 Task: Look for space in Vimodrone, Italy from 7th July, 2023 to 14th July, 2023 for 1 adult in price range Rs.6000 to Rs.14000. Place can be shared room with 1  bedroom having 1 bed and 1 bathroom. Property type can be house, flat, guest house, hotel. Booking option can be shelf check-in. Required host language is English.
Action: Mouse moved to (466, 73)
Screenshot: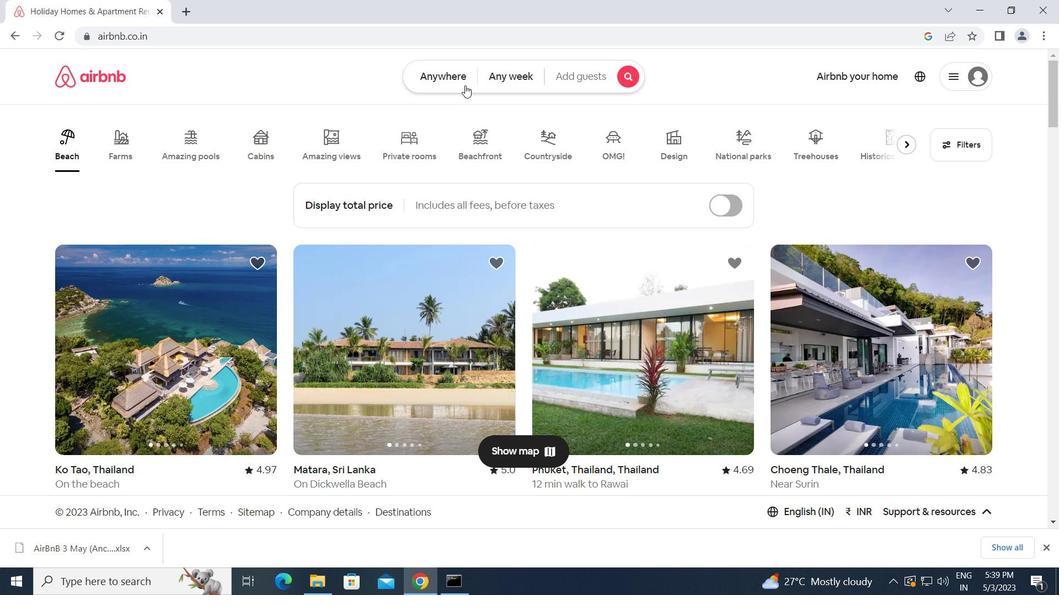 
Action: Mouse pressed left at (466, 73)
Screenshot: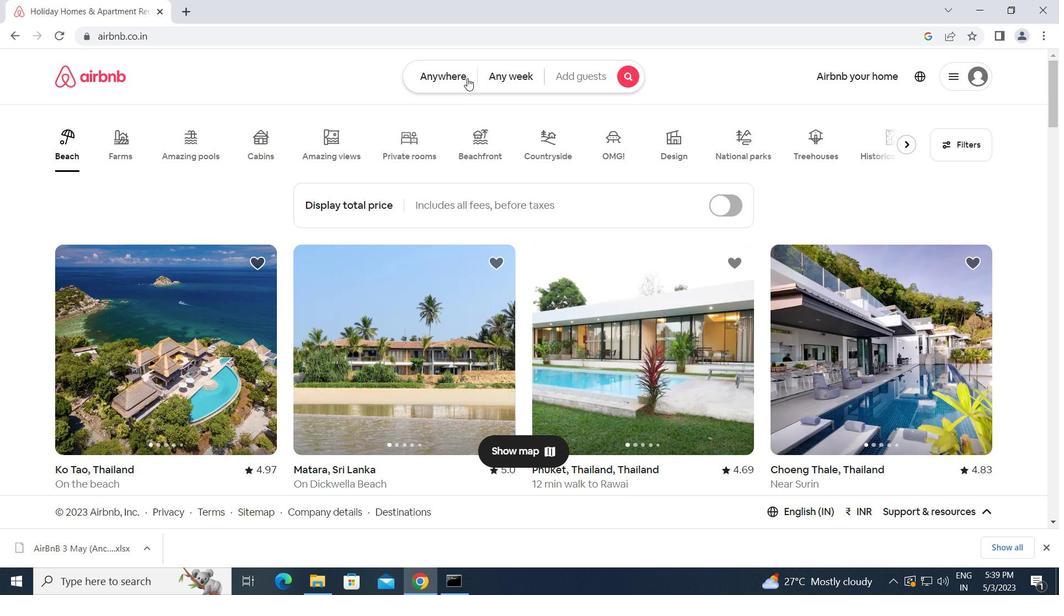 
Action: Mouse moved to (431, 130)
Screenshot: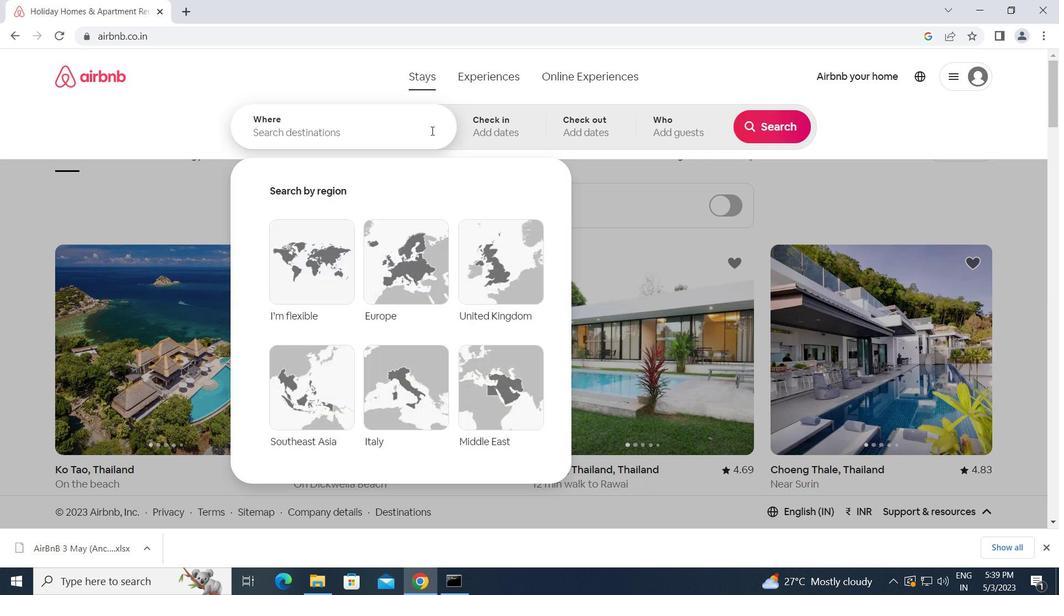 
Action: Mouse pressed left at (431, 130)
Screenshot: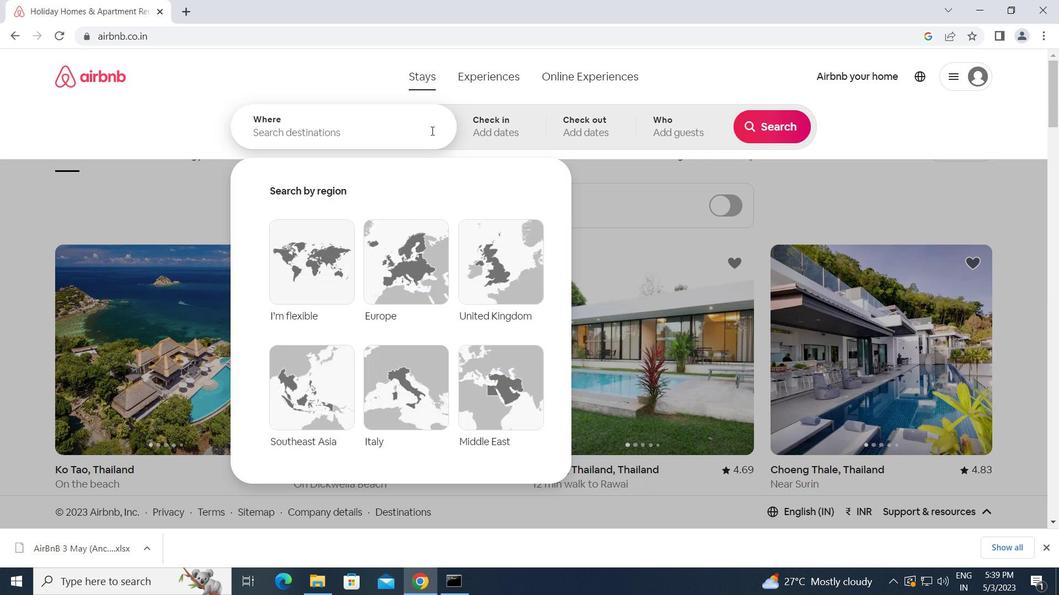 
Action: Key pressed v<Key.caps_lock>imodrone,<Key.space><Key.caps_lock>i<Key.caps_lock>taly<Key.enter>
Screenshot: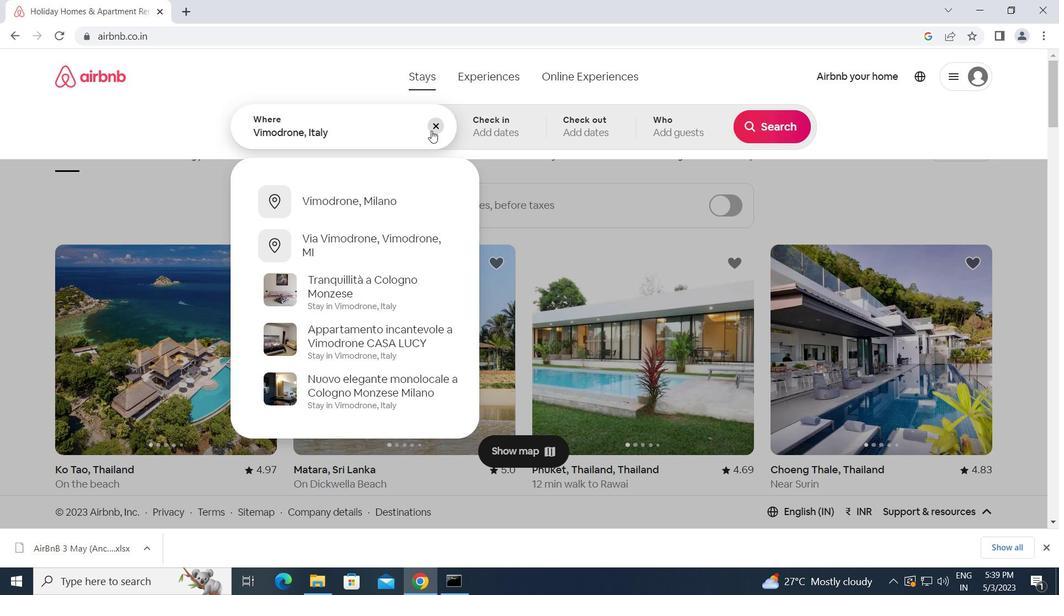 
Action: Mouse moved to (772, 240)
Screenshot: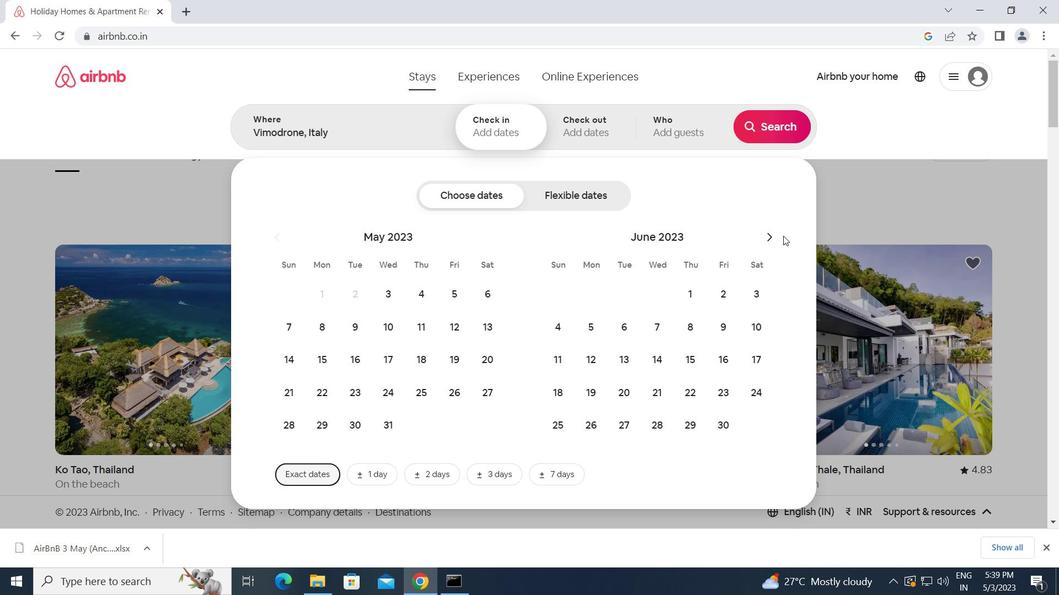 
Action: Mouse pressed left at (772, 240)
Screenshot: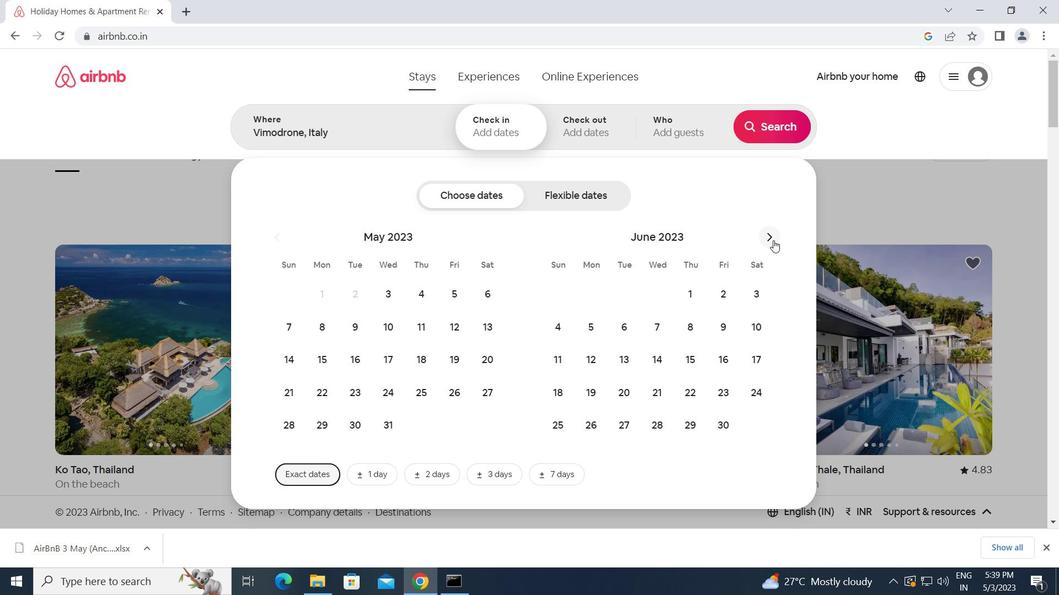 
Action: Mouse moved to (721, 324)
Screenshot: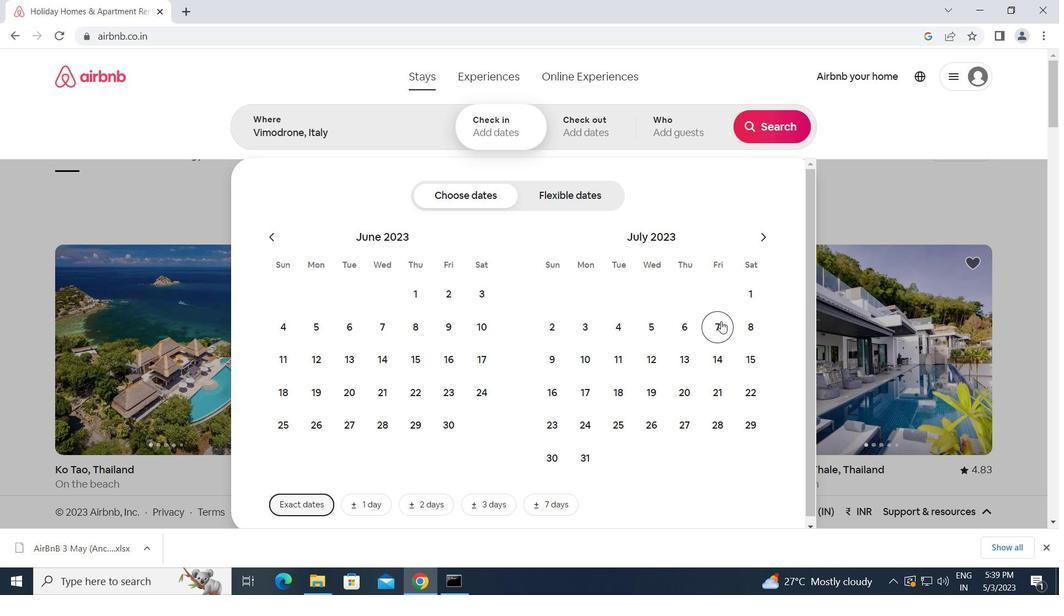 
Action: Mouse pressed left at (721, 324)
Screenshot: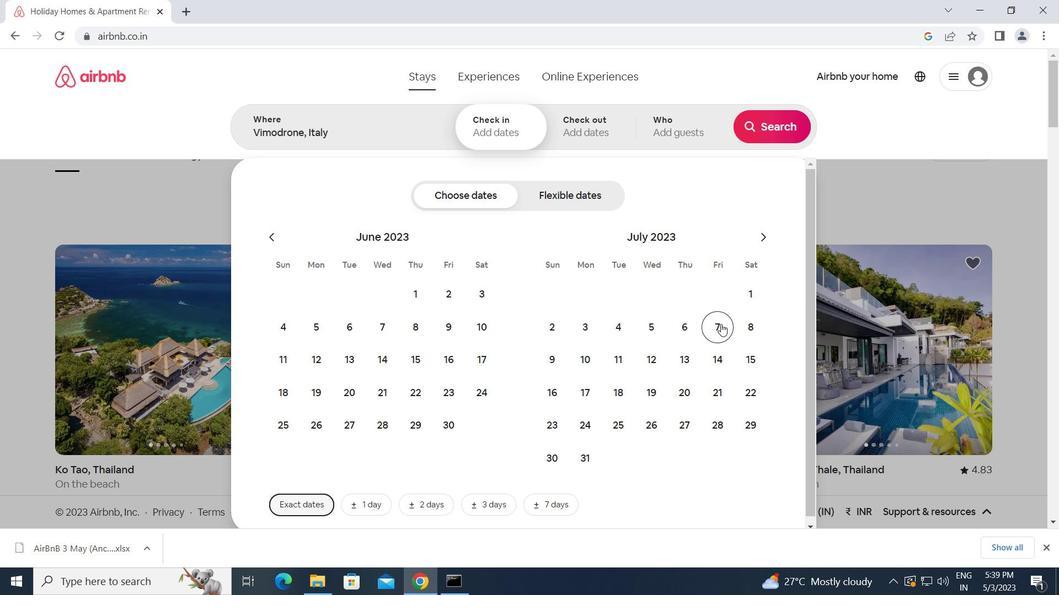 
Action: Mouse moved to (714, 364)
Screenshot: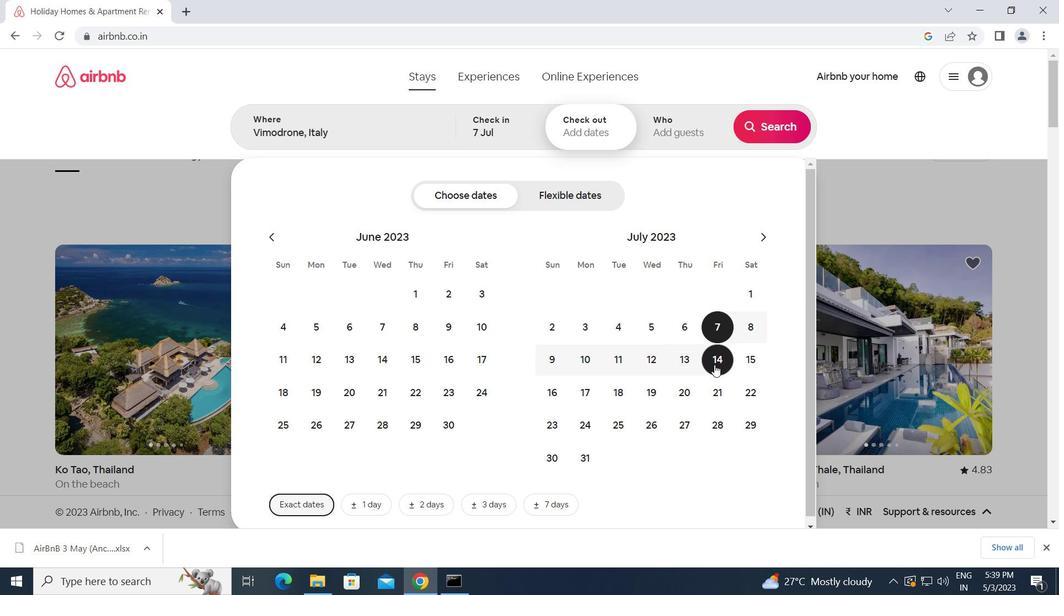 
Action: Mouse pressed left at (714, 364)
Screenshot: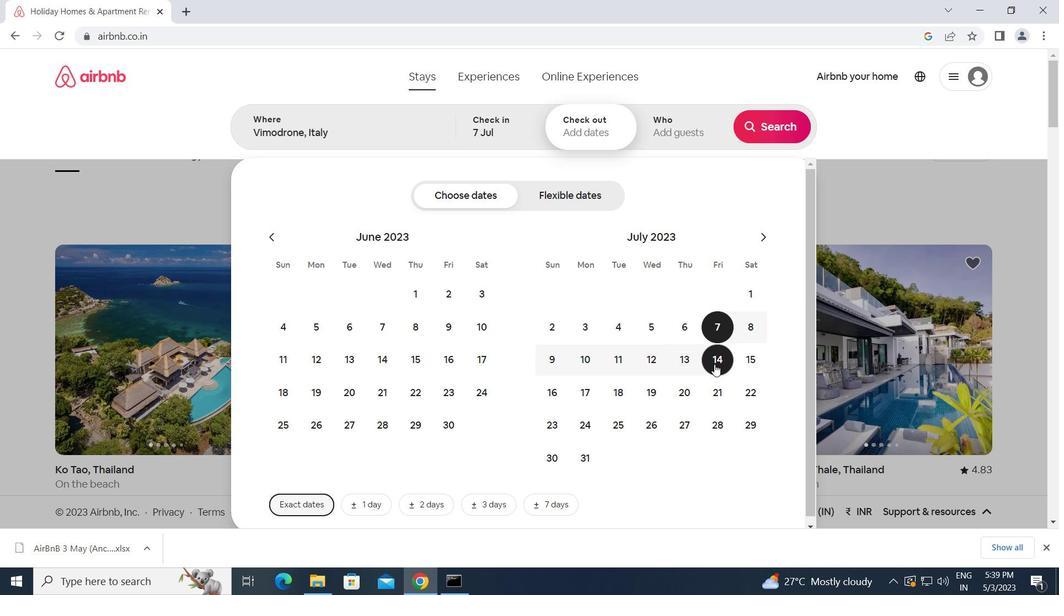 
Action: Mouse moved to (684, 134)
Screenshot: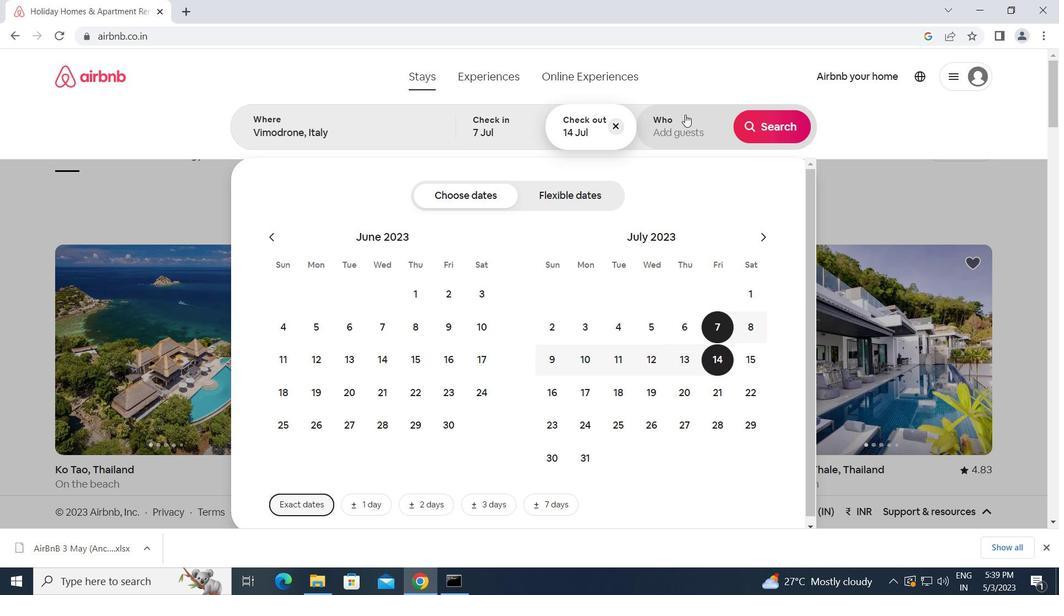 
Action: Mouse pressed left at (684, 134)
Screenshot: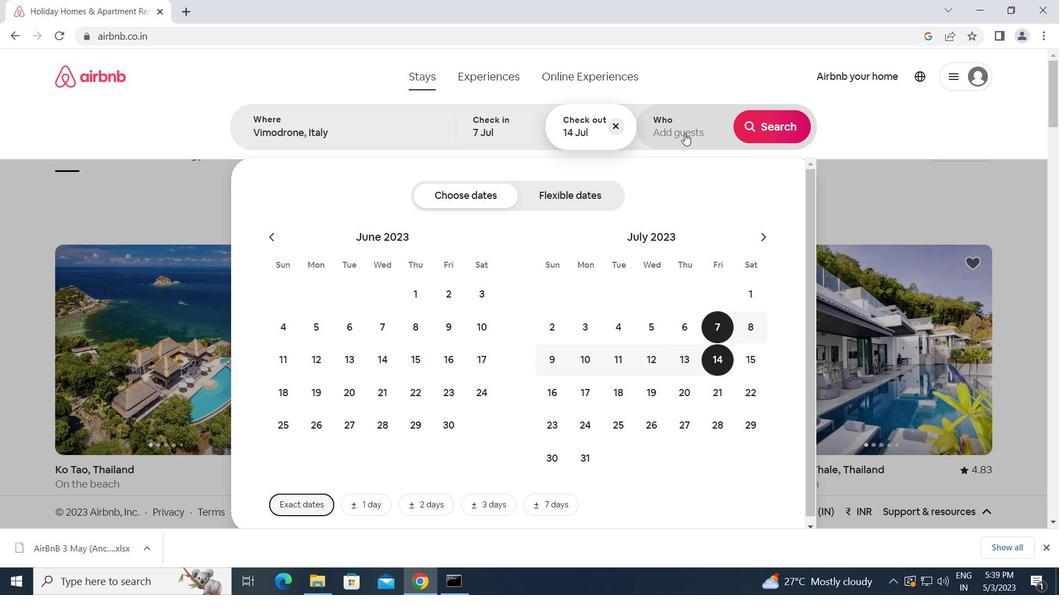 
Action: Mouse moved to (775, 204)
Screenshot: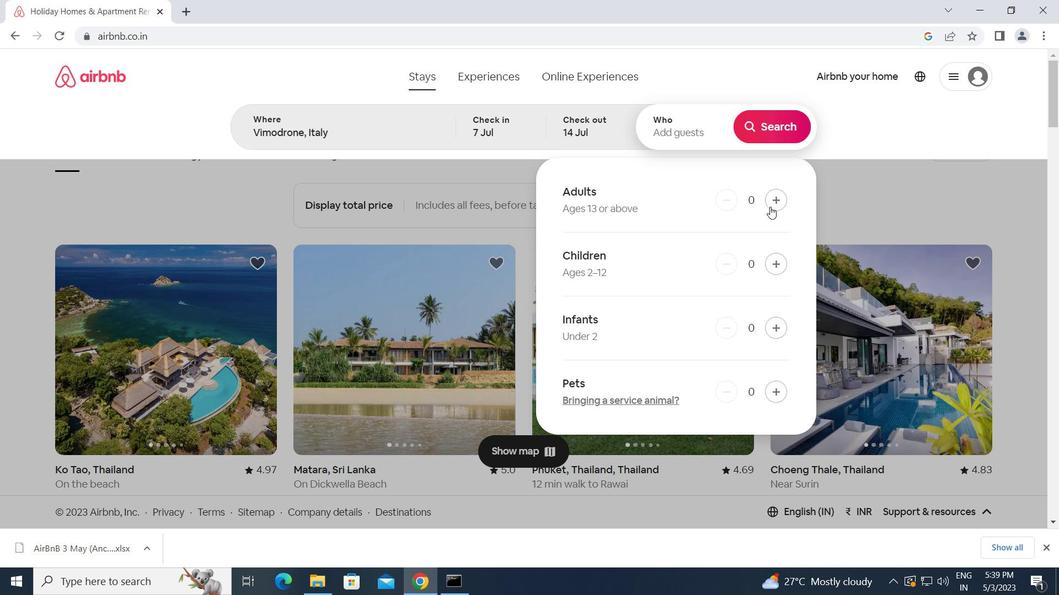 
Action: Mouse pressed left at (775, 204)
Screenshot: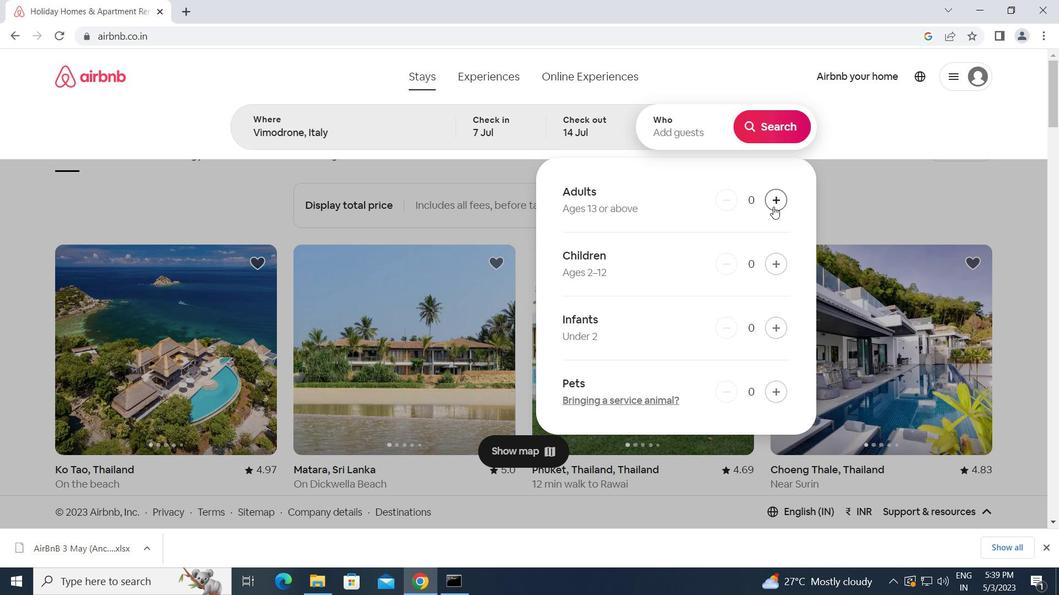 
Action: Mouse moved to (765, 128)
Screenshot: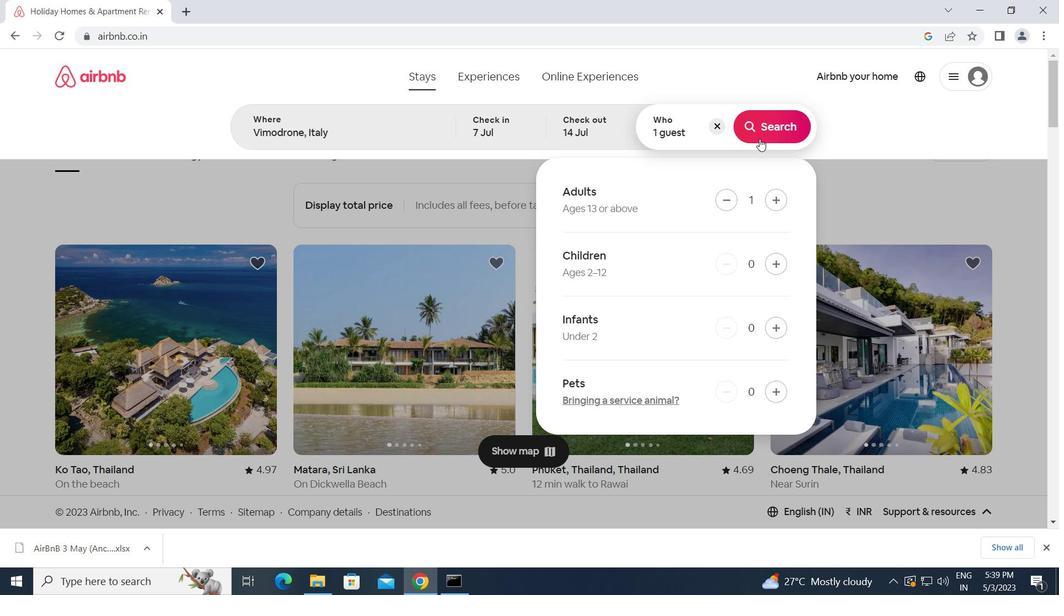 
Action: Mouse pressed left at (765, 128)
Screenshot: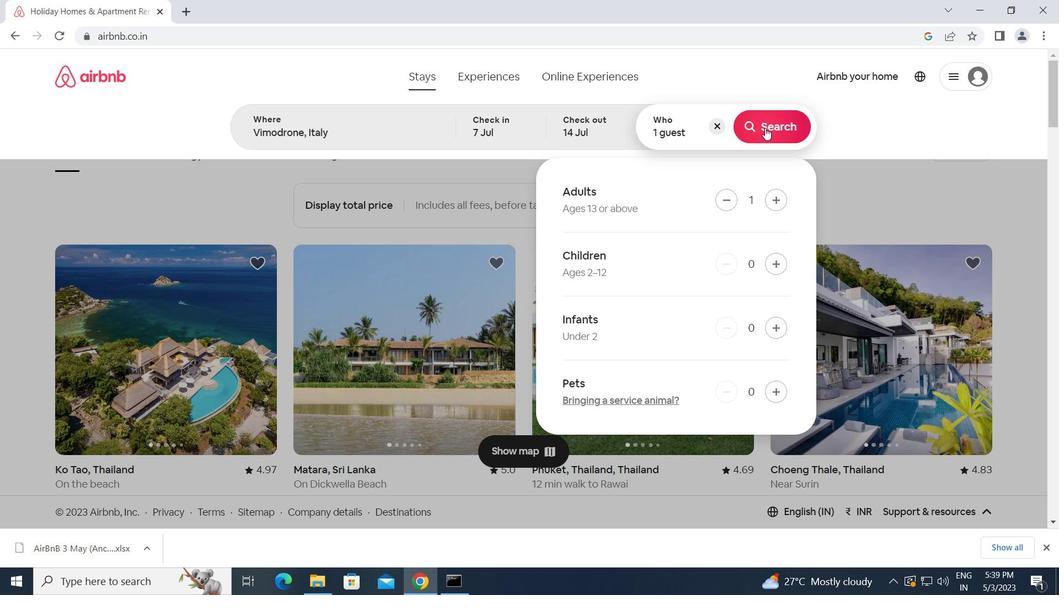 
Action: Mouse moved to (994, 132)
Screenshot: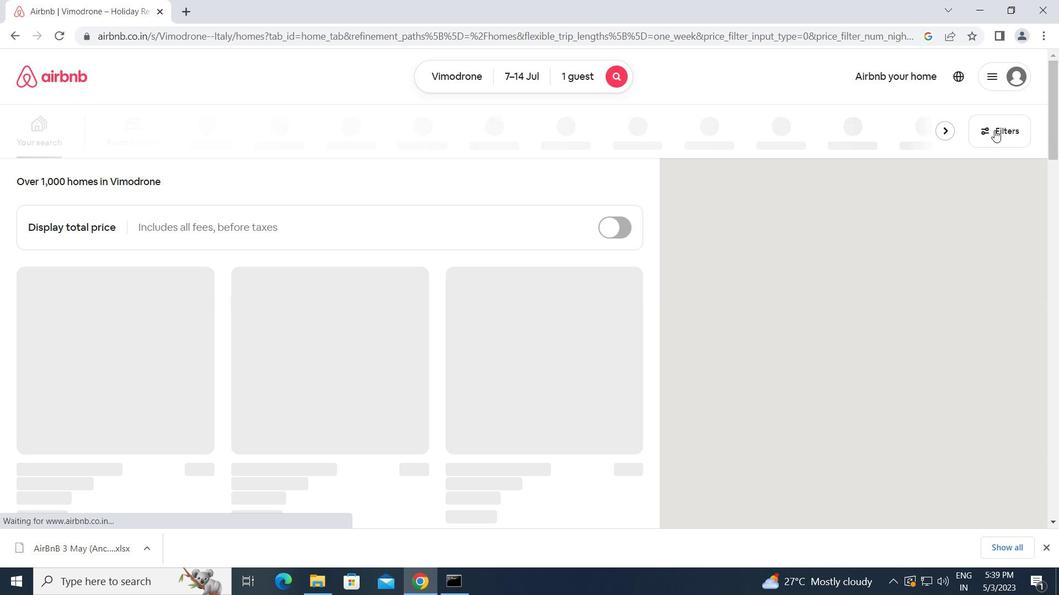 
Action: Mouse pressed left at (994, 132)
Screenshot: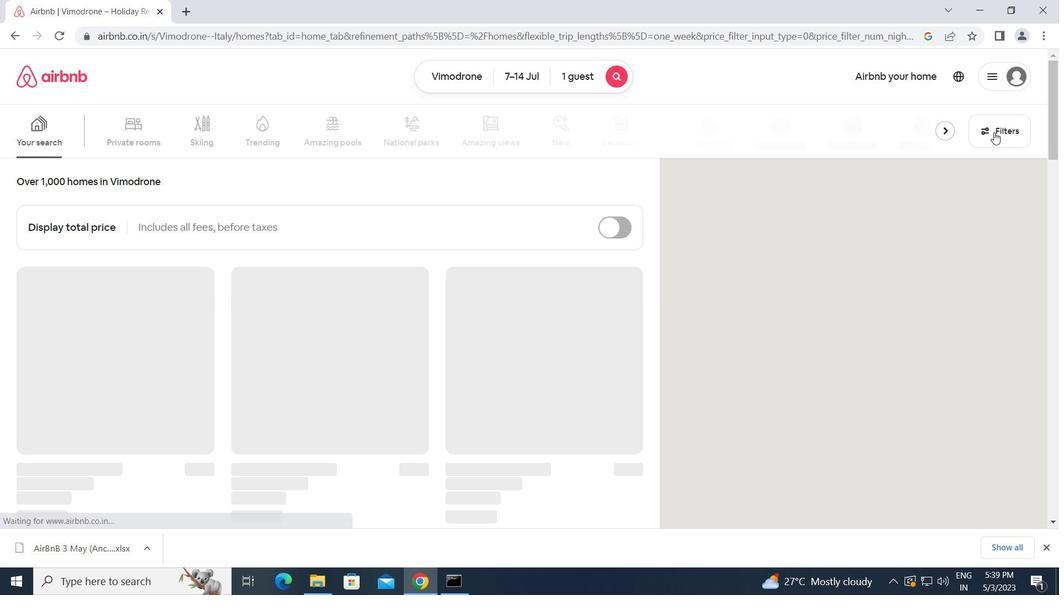 
Action: Mouse moved to (344, 308)
Screenshot: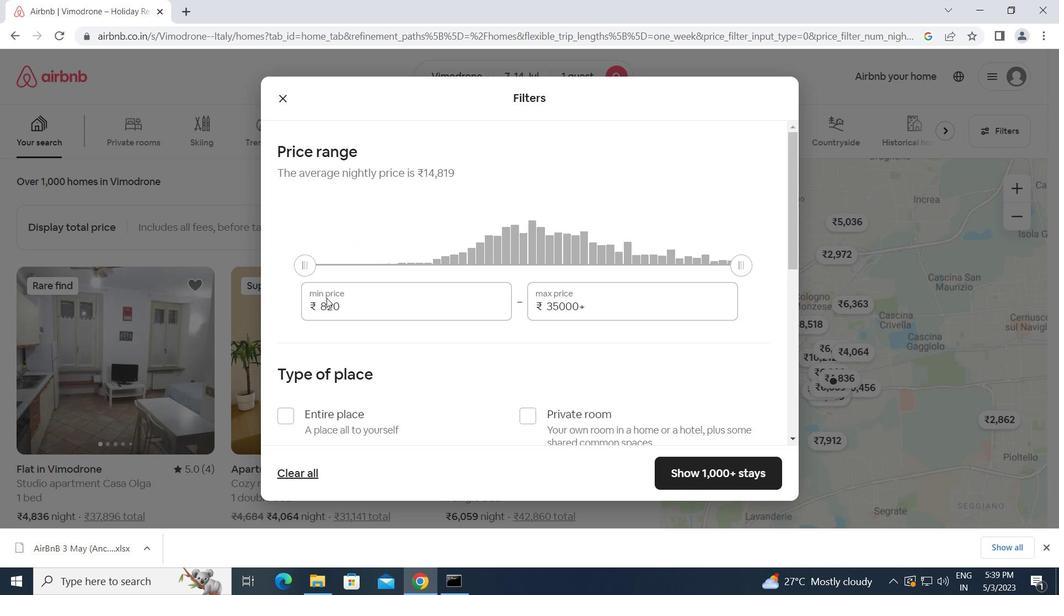 
Action: Mouse pressed left at (344, 308)
Screenshot: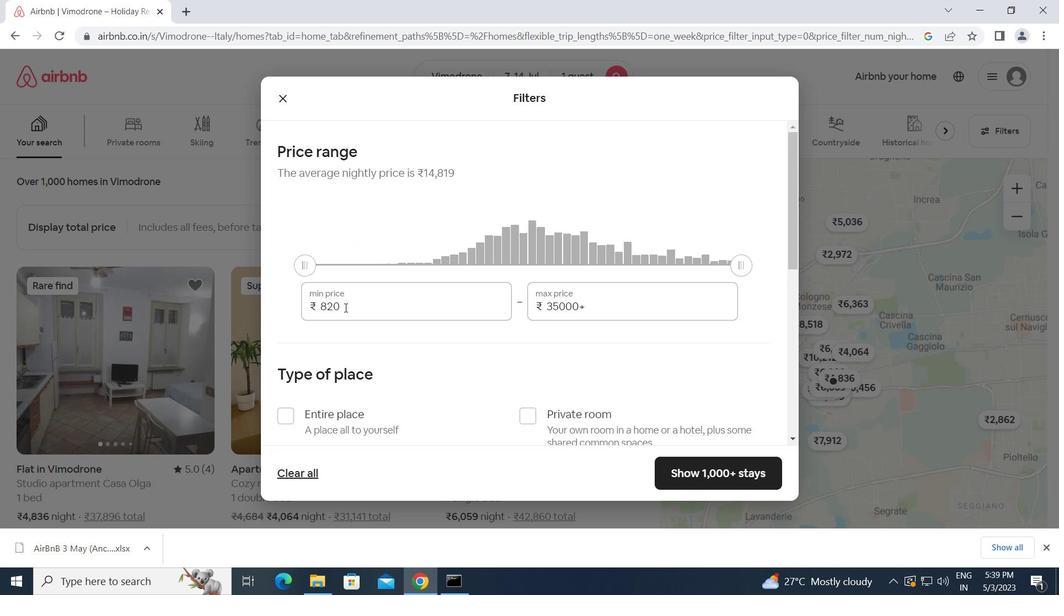 
Action: Mouse moved to (289, 308)
Screenshot: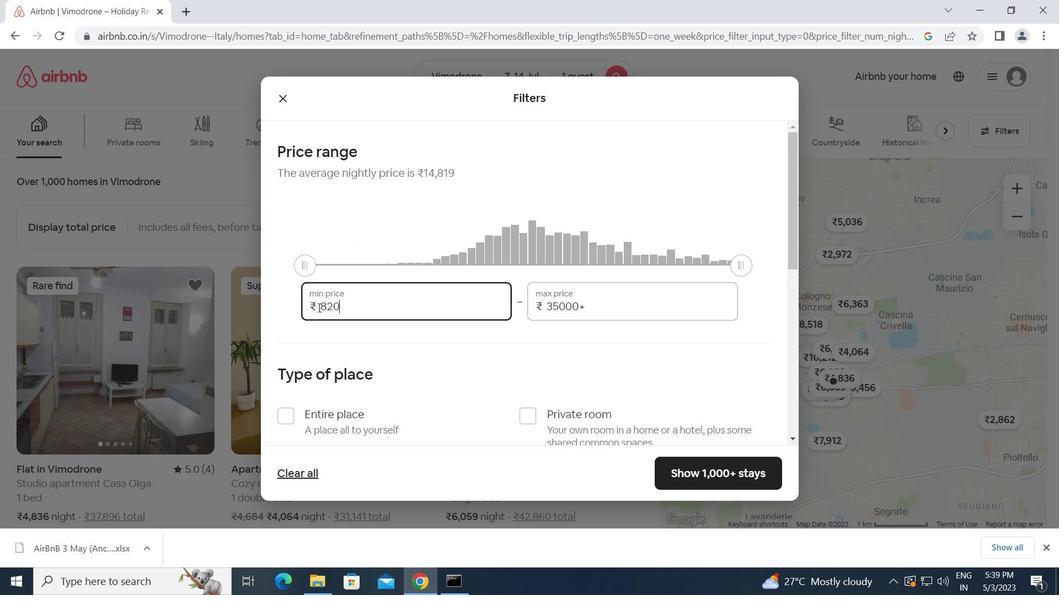 
Action: Key pressed 6000<Key.tab>14<Key.backspace><Key.backspace><Key.backspace><Key.backspace><Key.backspace><Key.backspace><Key.backspace><Key.backspace><Key.backspace><Key.backspace><Key.backspace><Key.backspace><Key.backspace><Key.backspace><Key.backspace><Key.backspace>14000
Screenshot: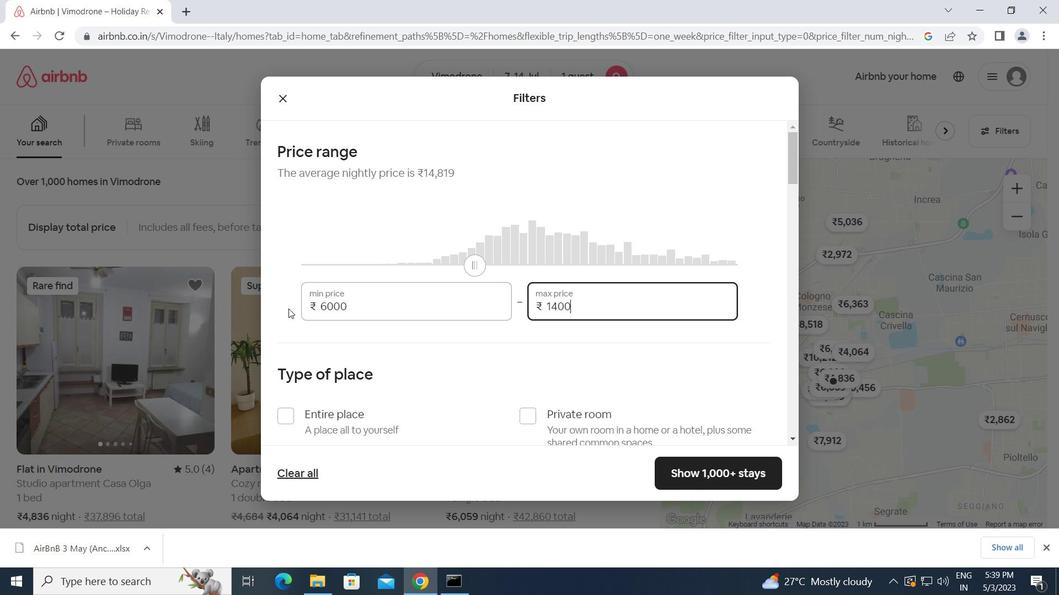
Action: Mouse moved to (382, 476)
Screenshot: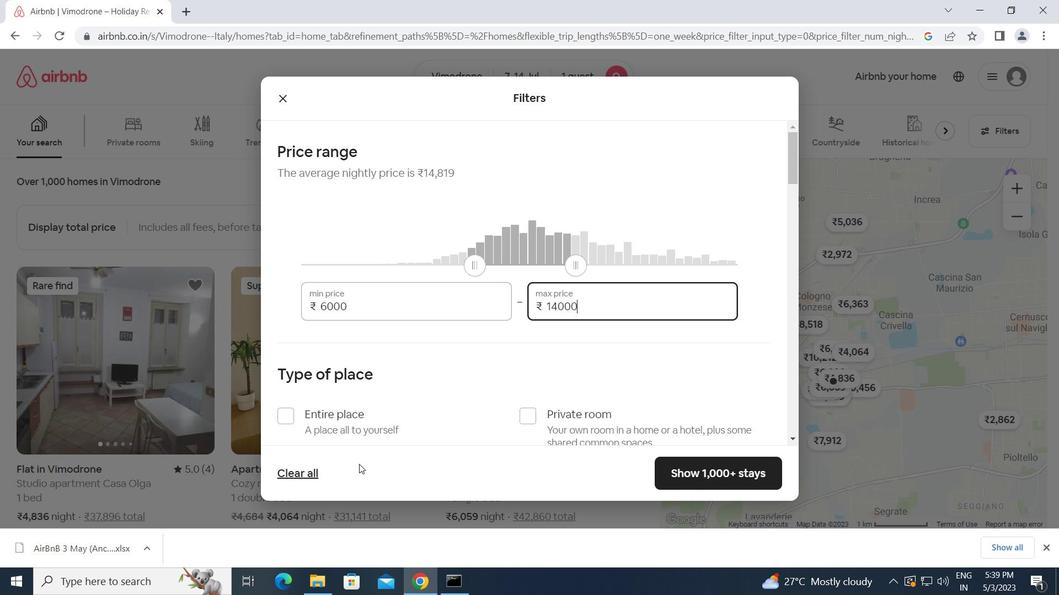 
Action: Mouse scrolled (382, 475) with delta (0, 0)
Screenshot: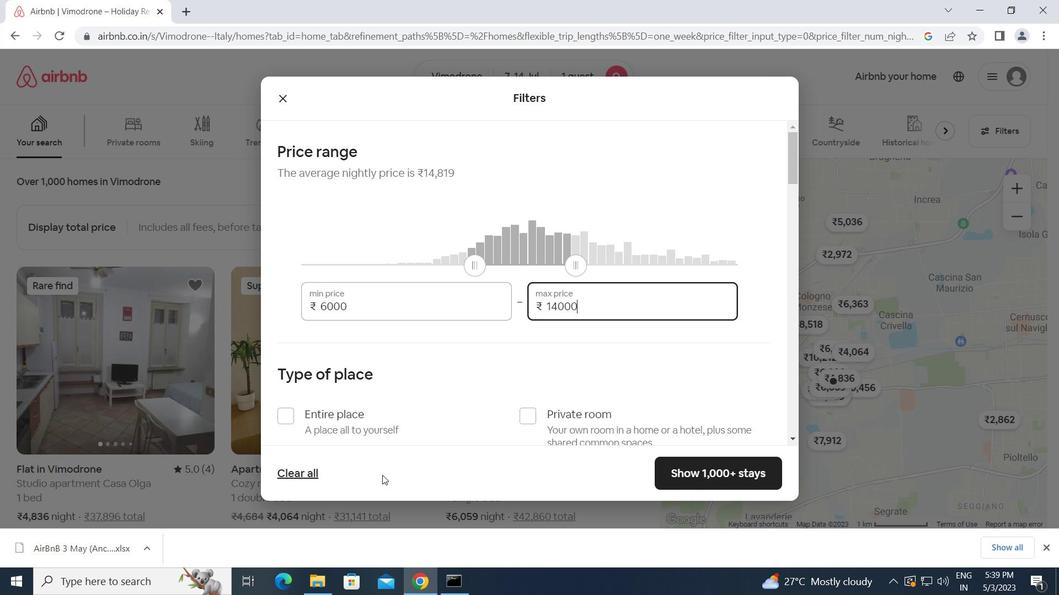 
Action: Mouse moved to (397, 390)
Screenshot: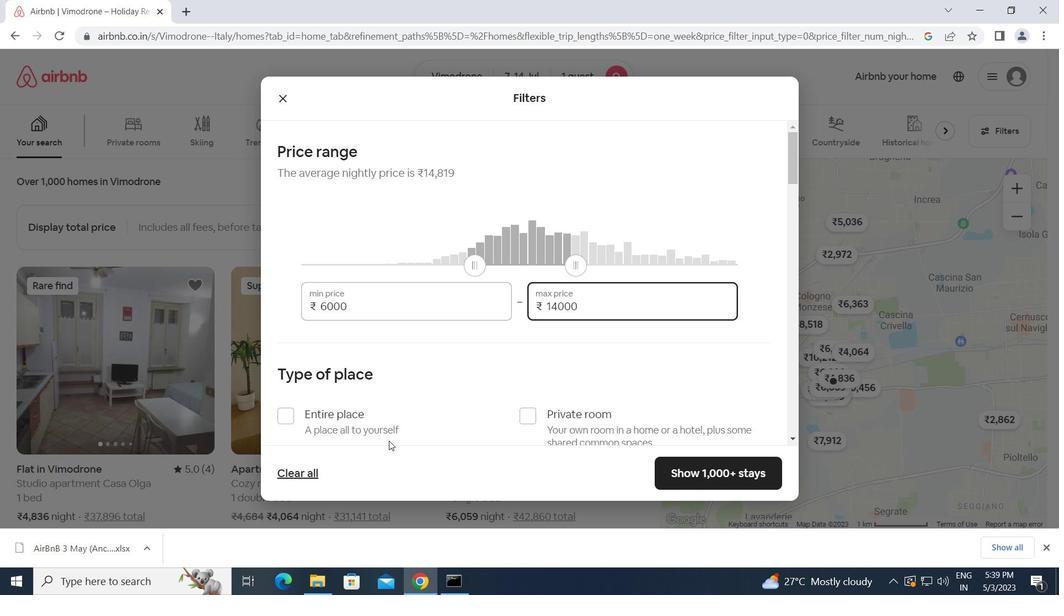 
Action: Mouse scrolled (397, 390) with delta (0, 0)
Screenshot: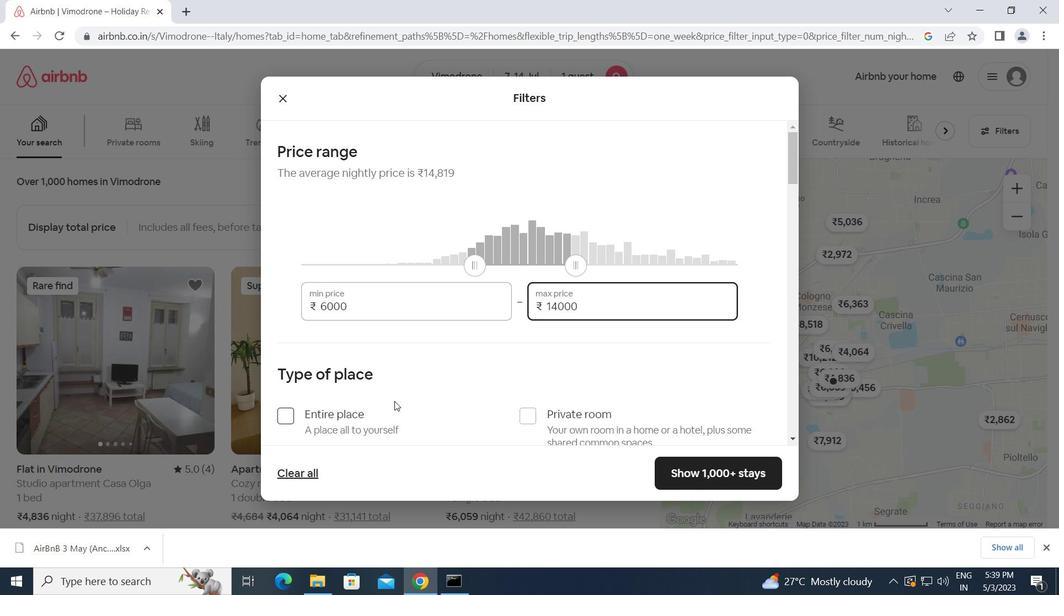 
Action: Mouse scrolled (397, 390) with delta (0, 0)
Screenshot: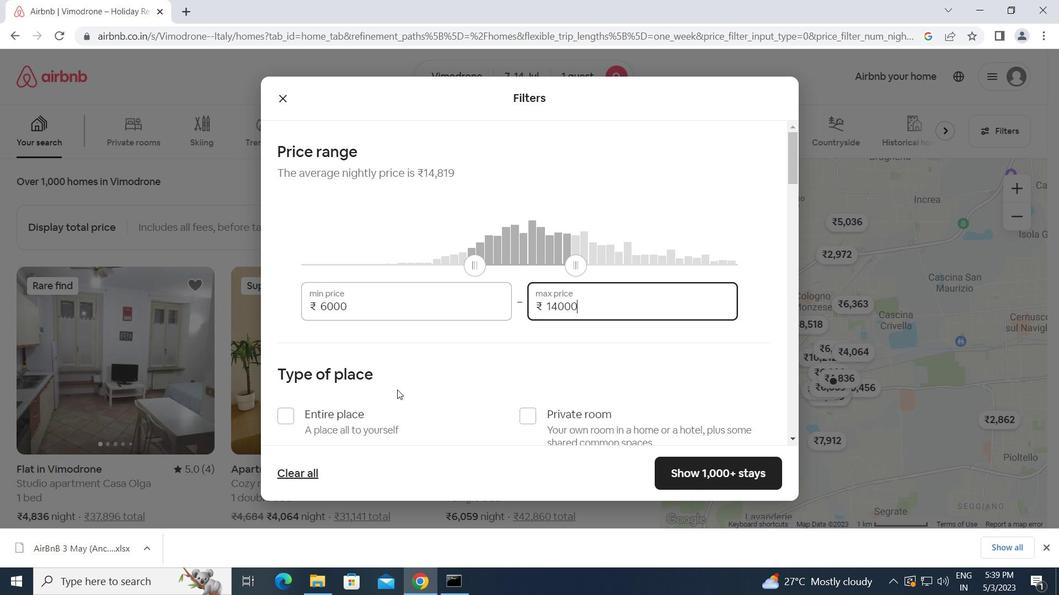
Action: Mouse moved to (288, 336)
Screenshot: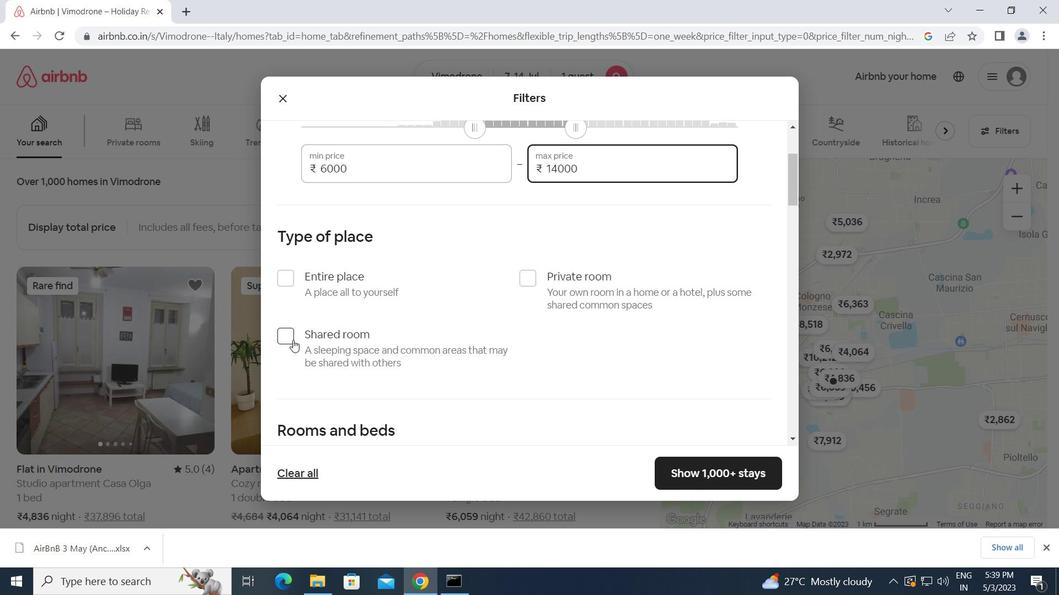 
Action: Mouse pressed left at (288, 336)
Screenshot: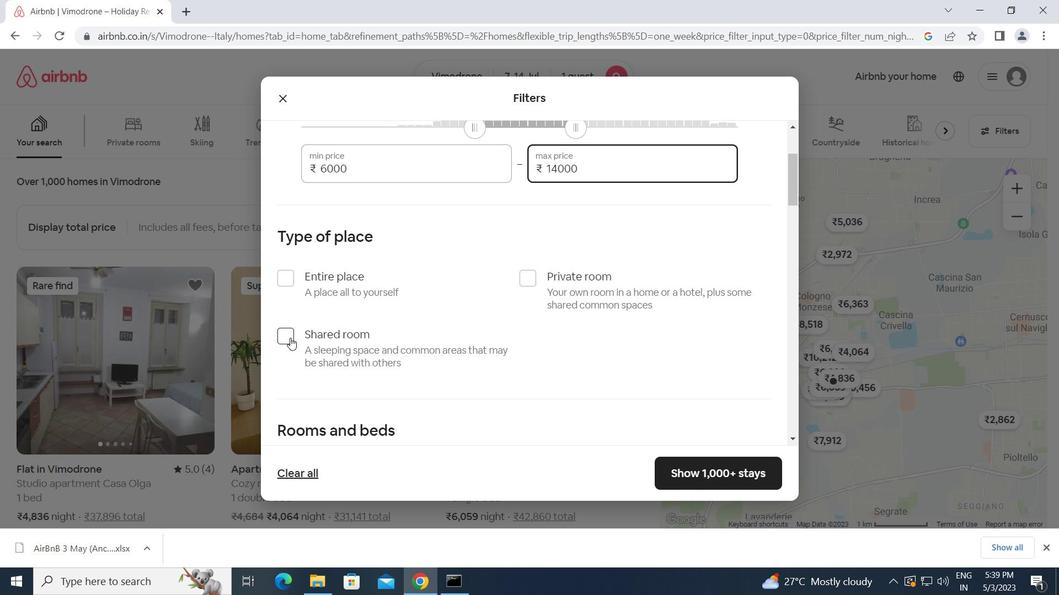 
Action: Mouse moved to (400, 361)
Screenshot: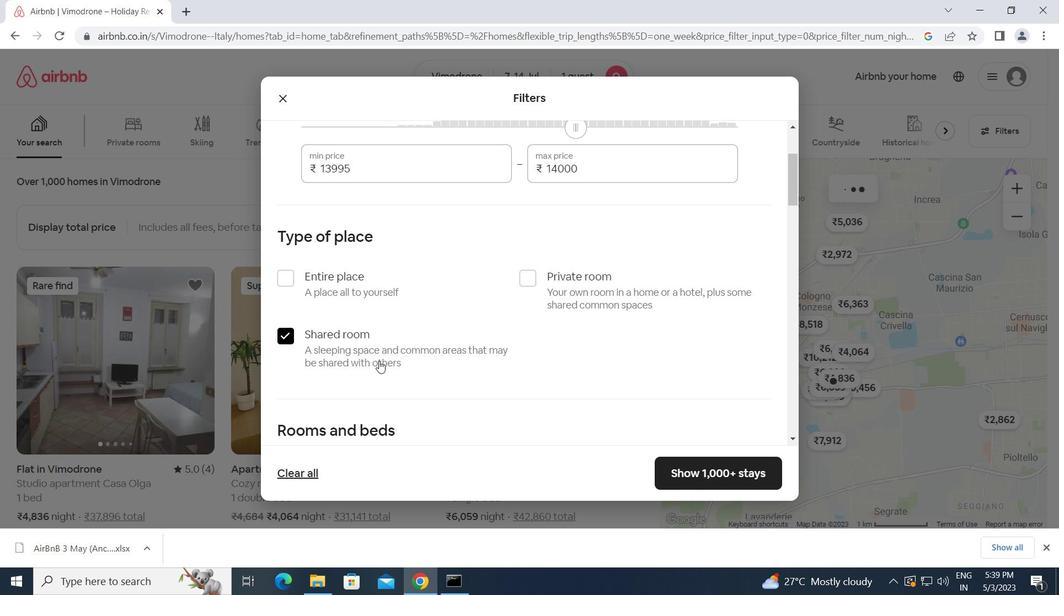 
Action: Mouse scrolled (400, 360) with delta (0, 0)
Screenshot: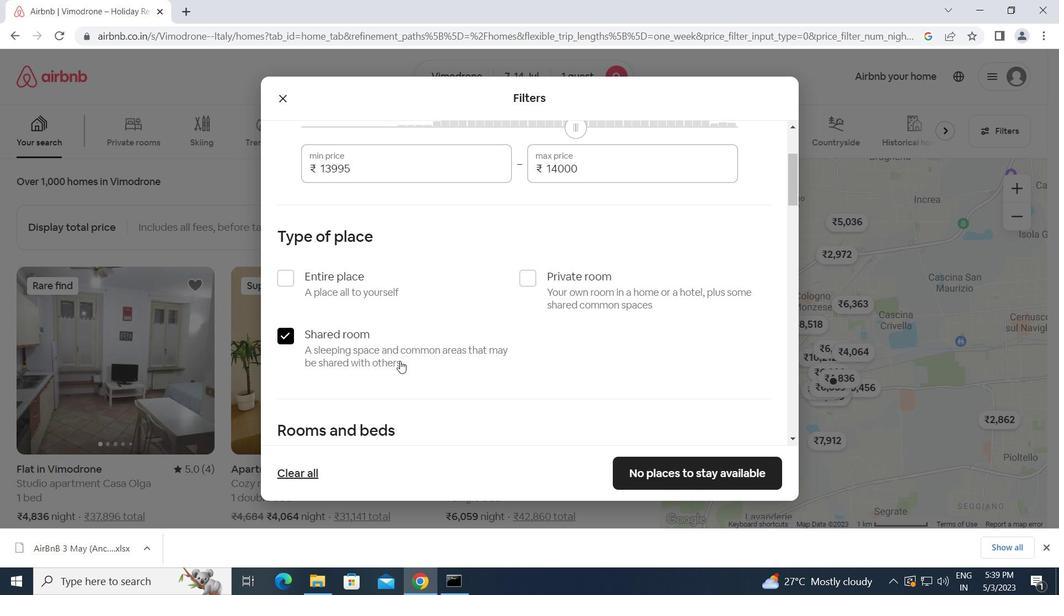 
Action: Mouse scrolled (400, 360) with delta (0, 0)
Screenshot: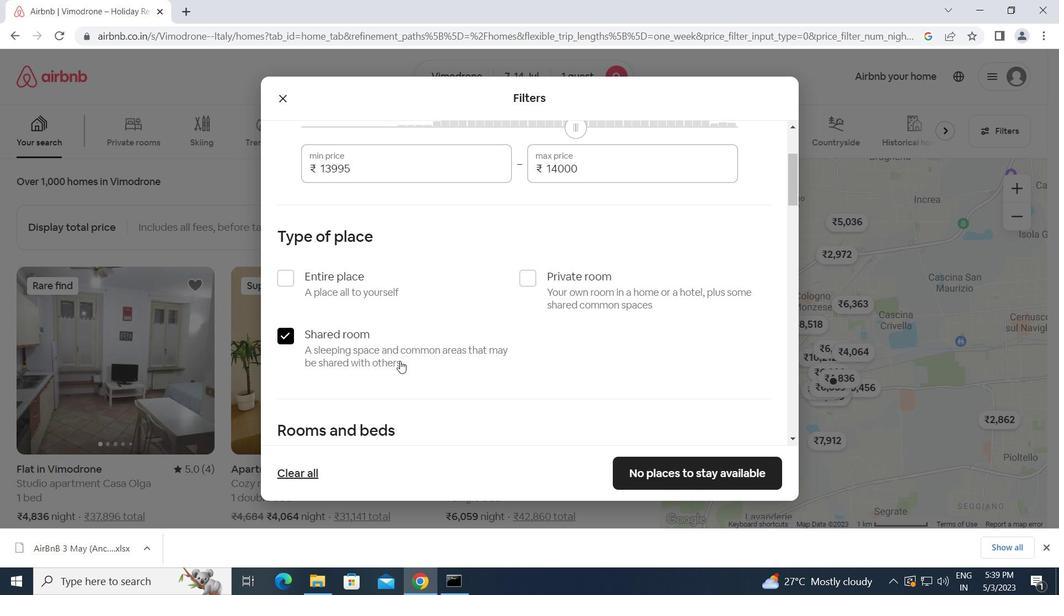 
Action: Mouse scrolled (400, 360) with delta (0, 0)
Screenshot: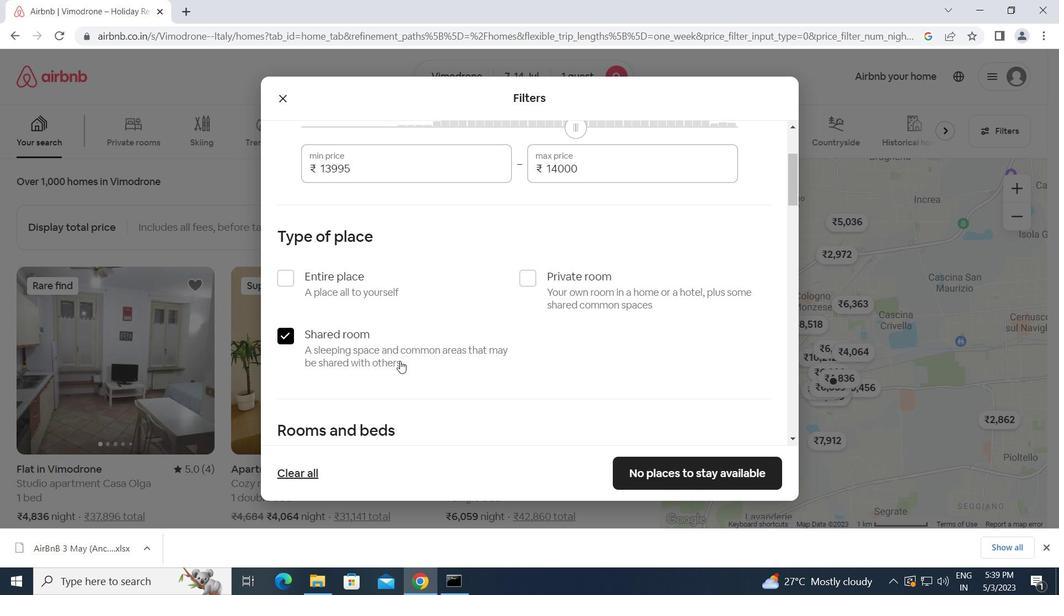 
Action: Mouse moved to (370, 302)
Screenshot: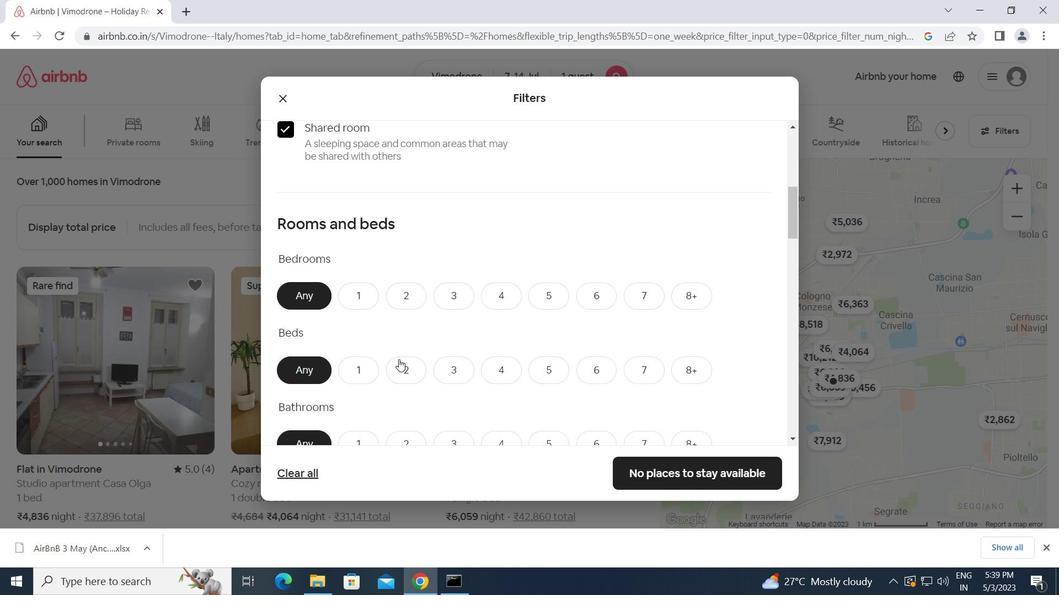 
Action: Mouse pressed left at (370, 302)
Screenshot: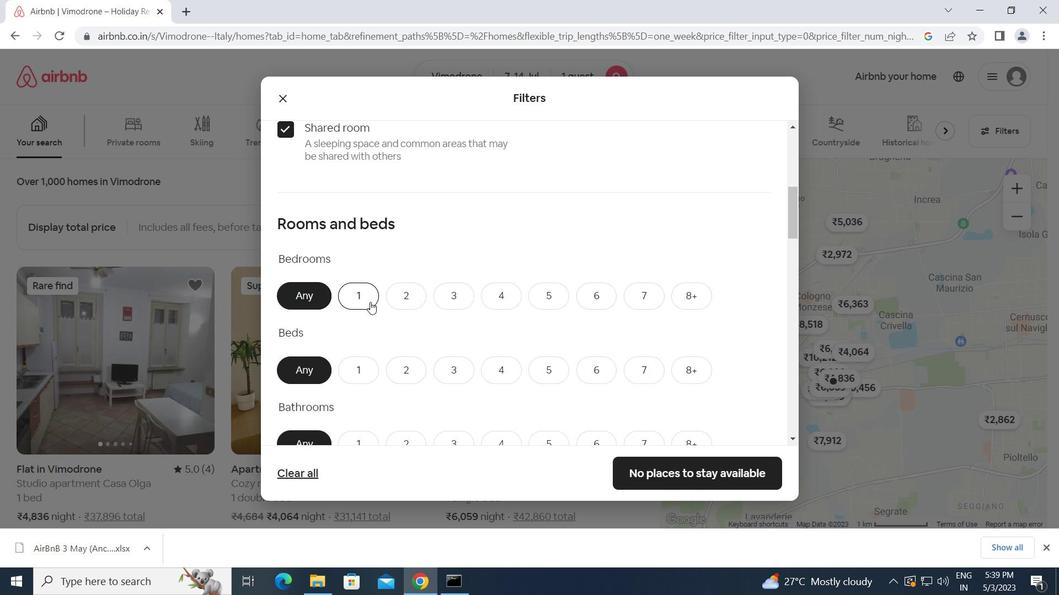
Action: Mouse moved to (382, 329)
Screenshot: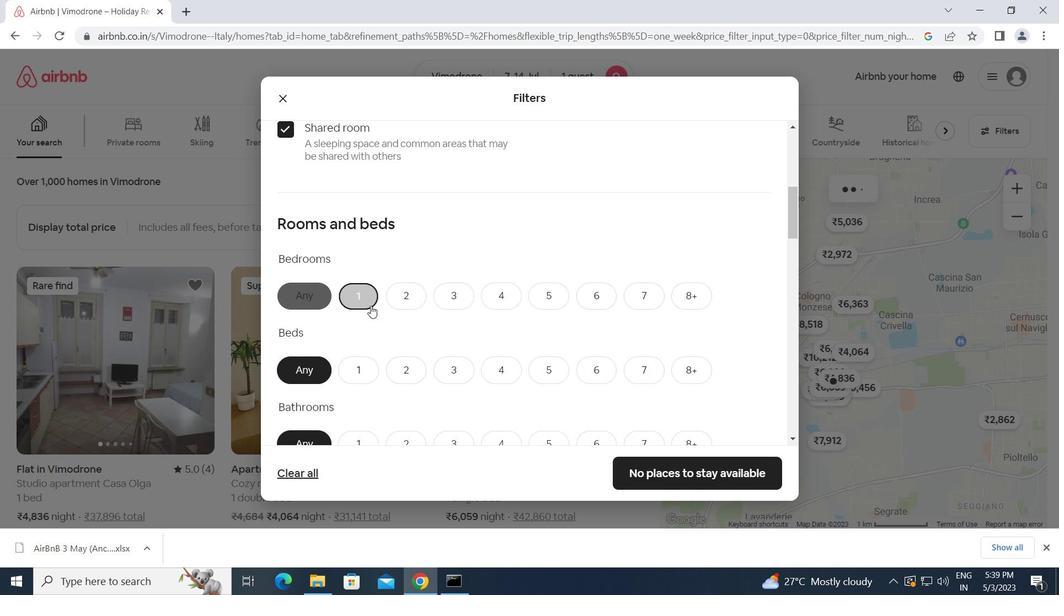 
Action: Mouse scrolled (382, 329) with delta (0, 0)
Screenshot: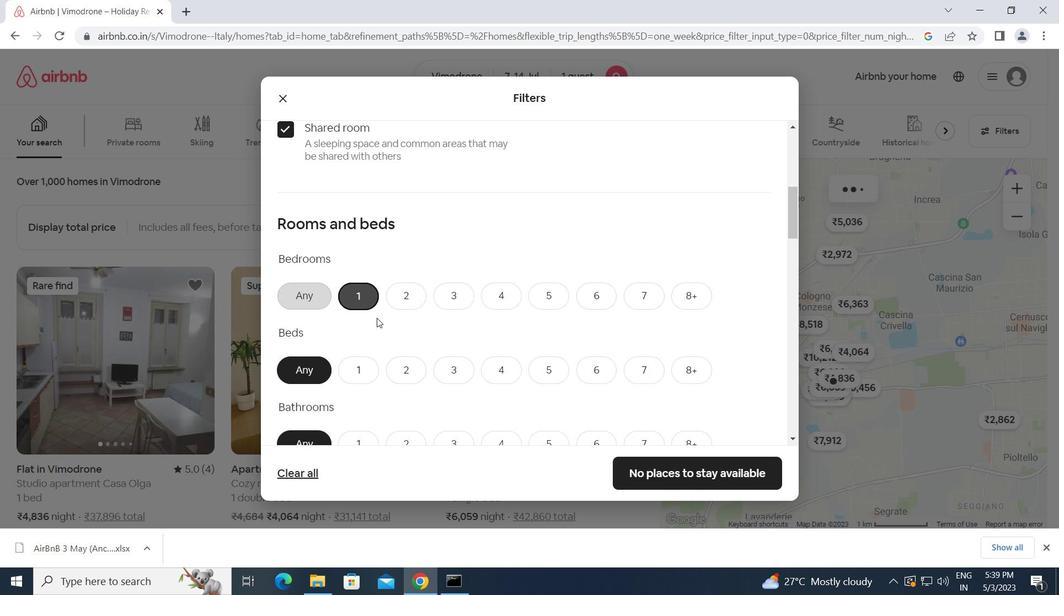 
Action: Mouse moved to (366, 307)
Screenshot: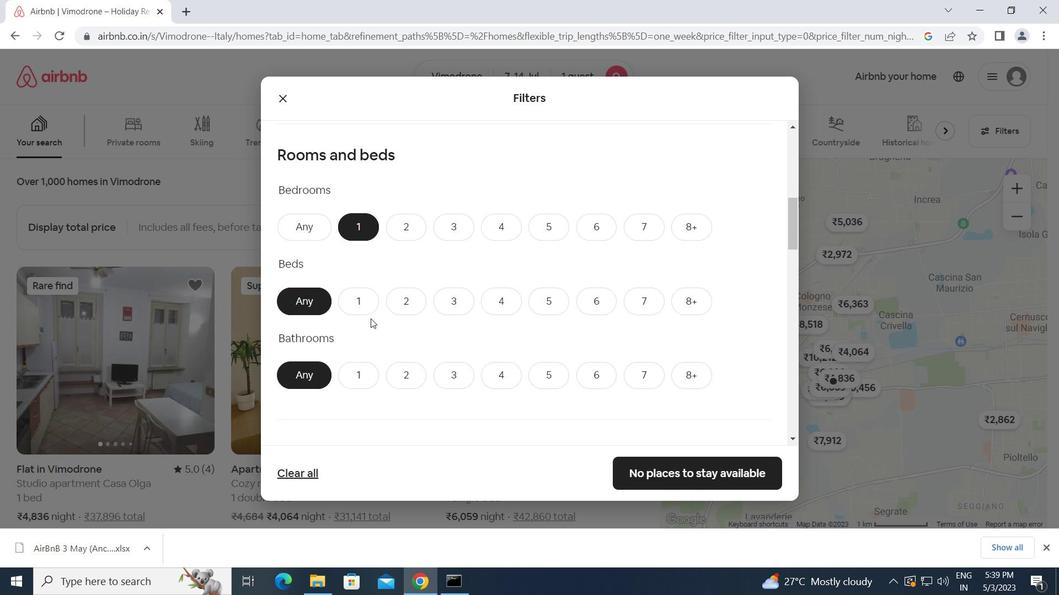 
Action: Mouse pressed left at (366, 307)
Screenshot: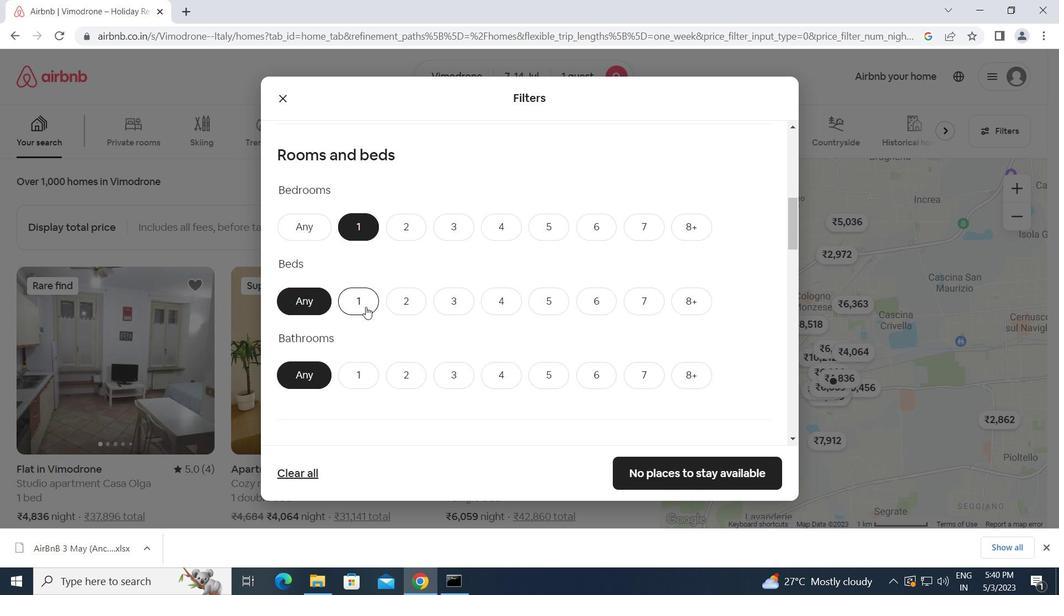 
Action: Mouse moved to (359, 371)
Screenshot: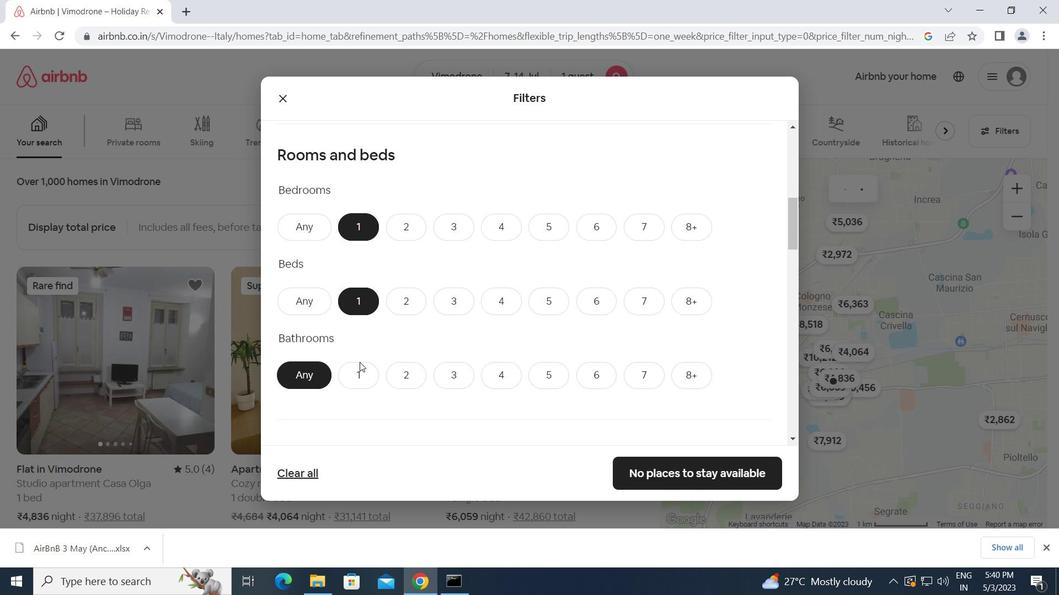 
Action: Mouse pressed left at (359, 371)
Screenshot: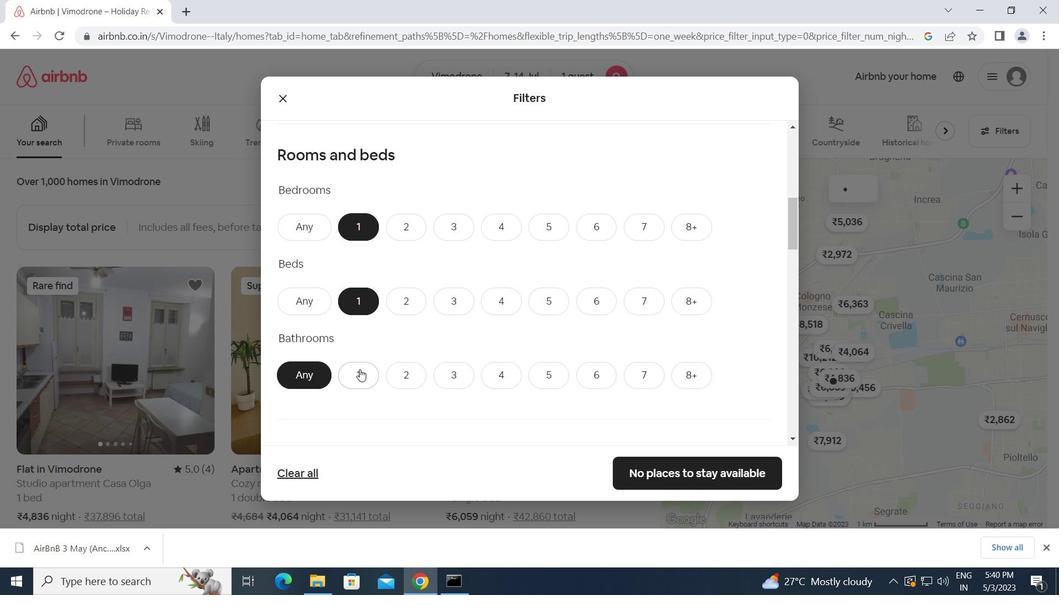 
Action: Mouse moved to (375, 371)
Screenshot: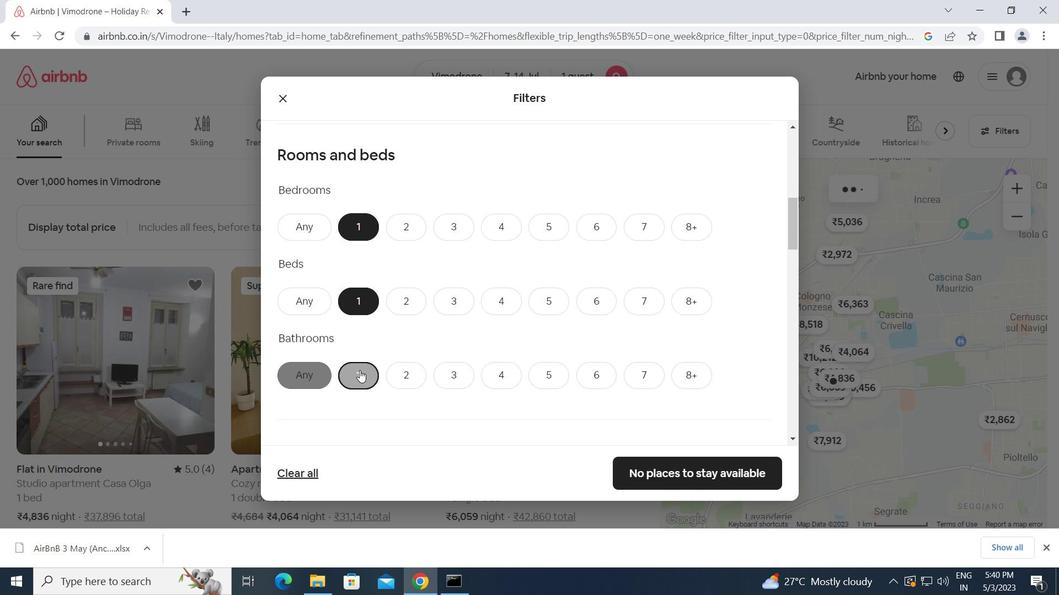 
Action: Mouse scrolled (375, 370) with delta (0, 0)
Screenshot: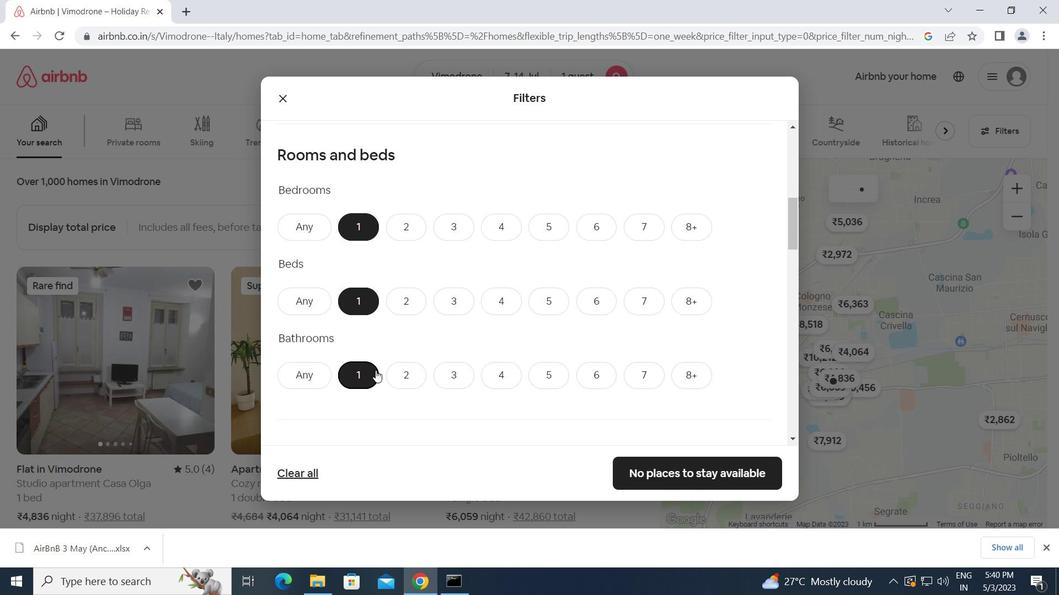 
Action: Mouse scrolled (375, 370) with delta (0, 0)
Screenshot: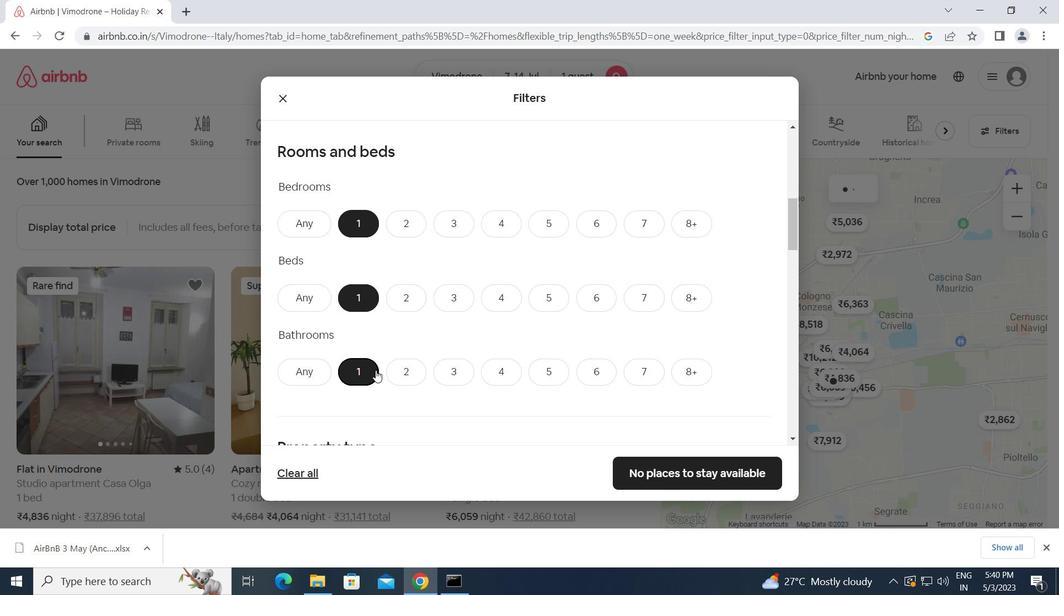 
Action: Mouse moved to (364, 377)
Screenshot: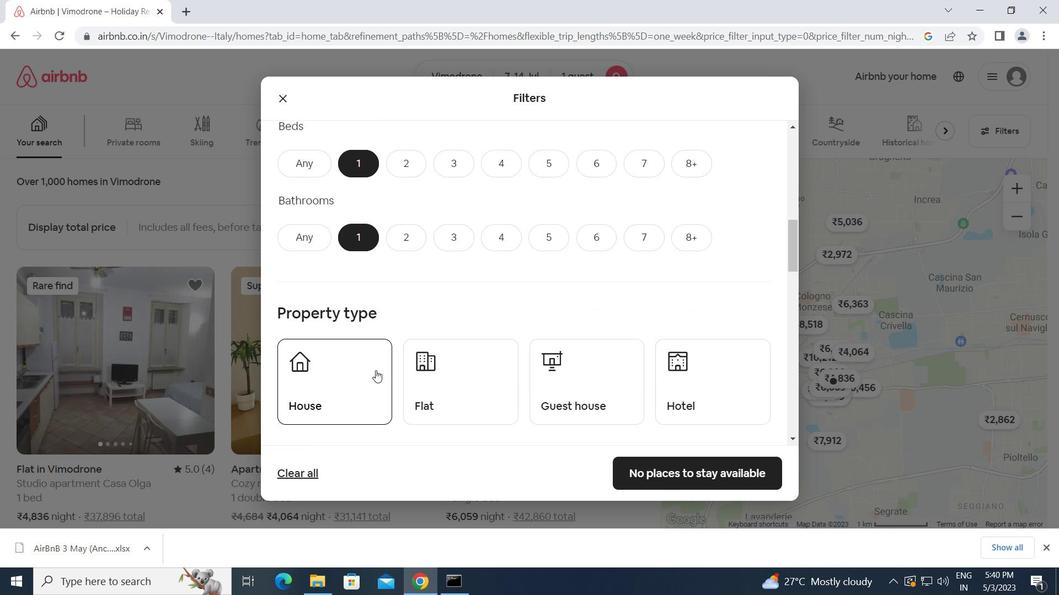 
Action: Mouse pressed left at (364, 377)
Screenshot: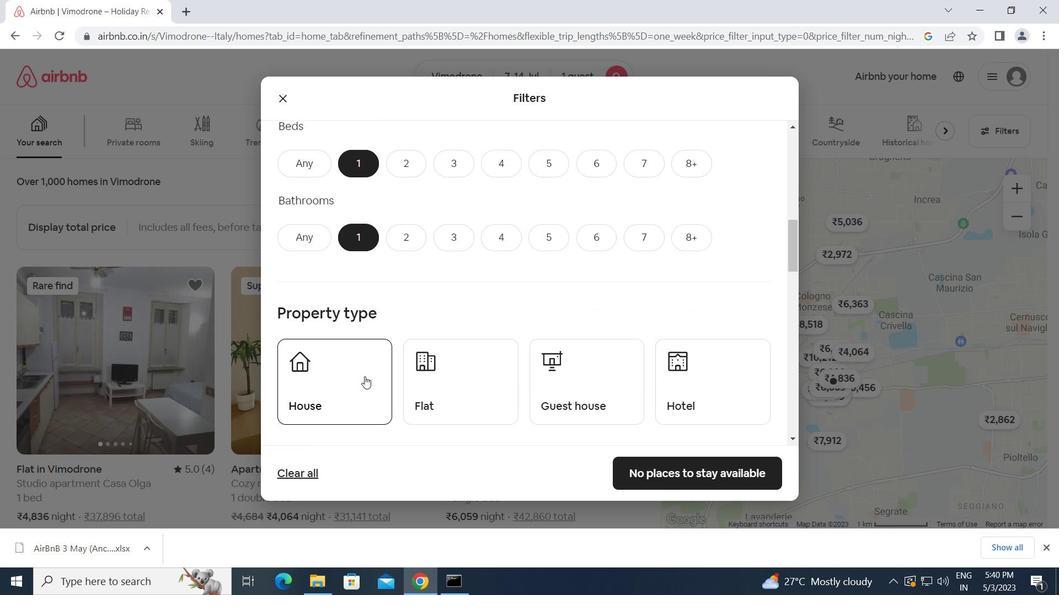
Action: Mouse moved to (453, 377)
Screenshot: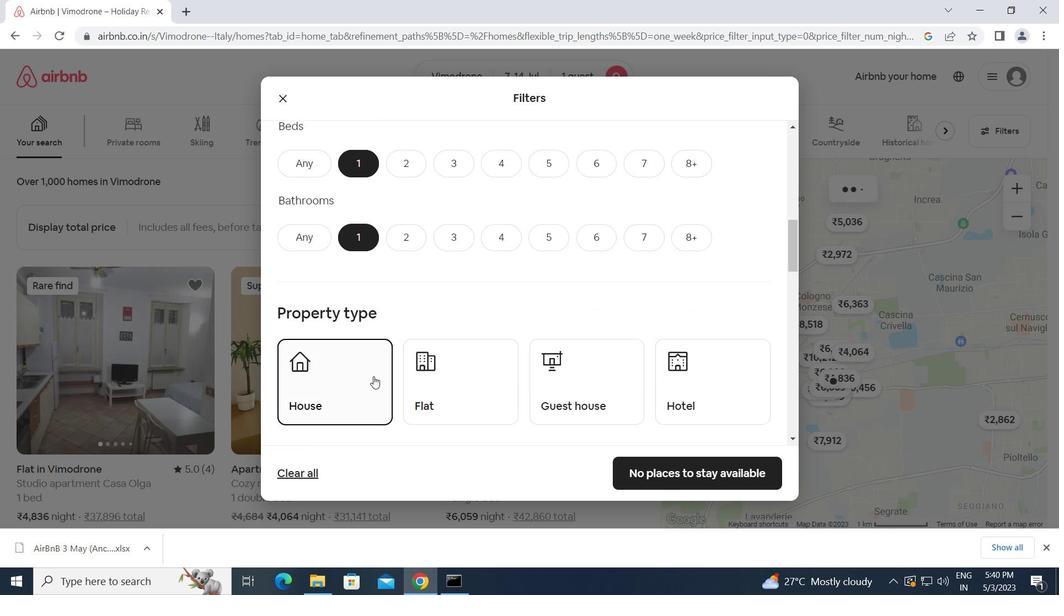 
Action: Mouse pressed left at (453, 377)
Screenshot: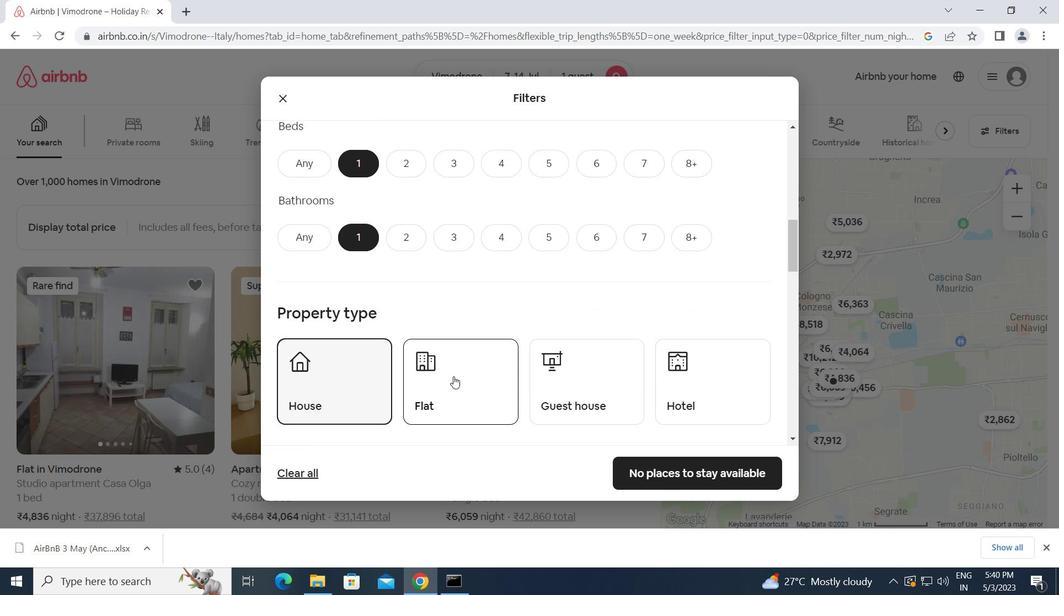 
Action: Mouse moved to (560, 386)
Screenshot: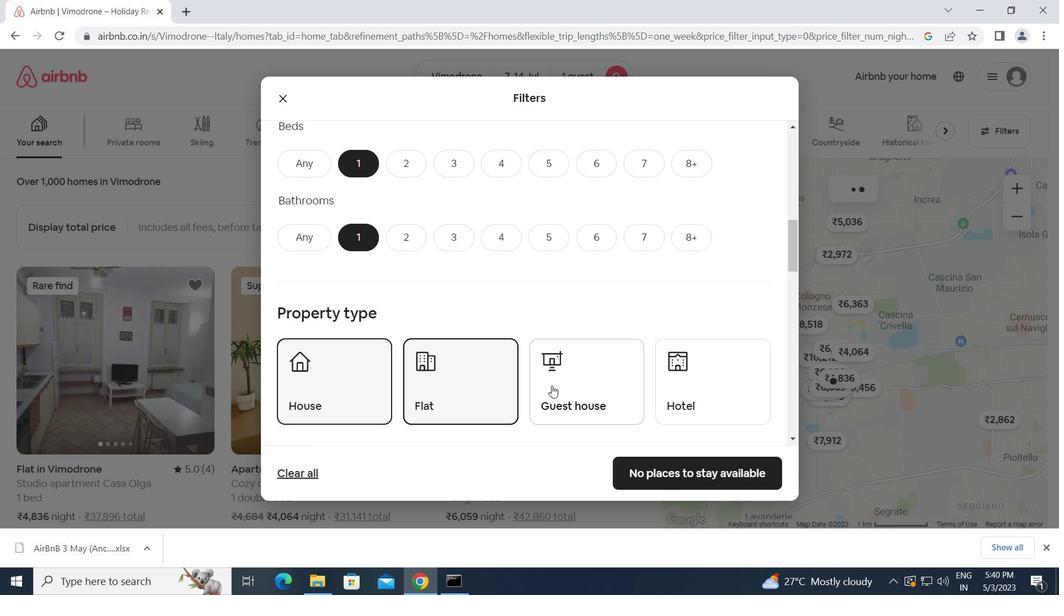
Action: Mouse pressed left at (560, 386)
Screenshot: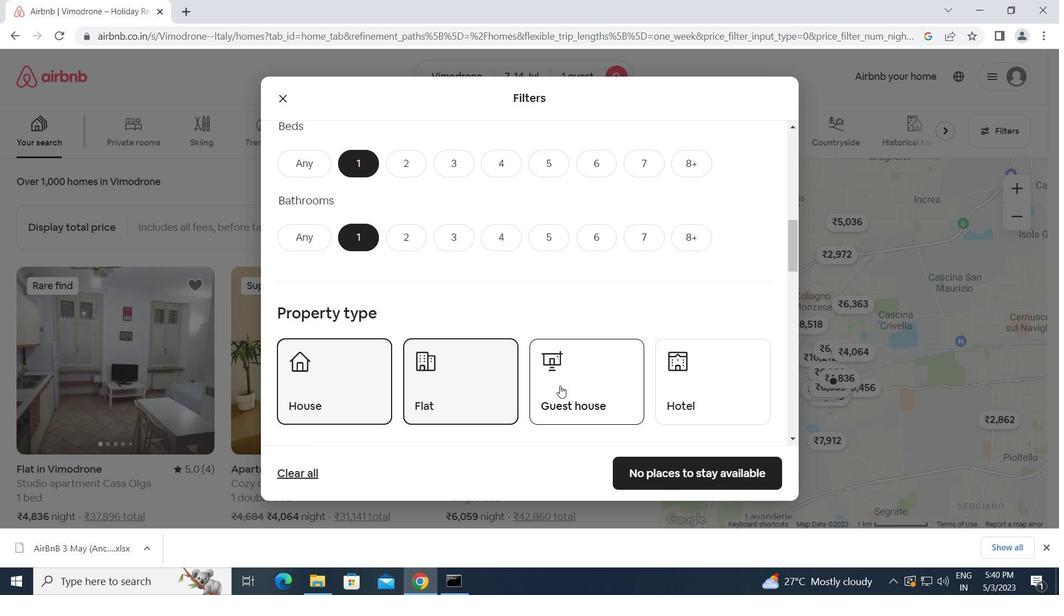 
Action: Mouse moved to (738, 370)
Screenshot: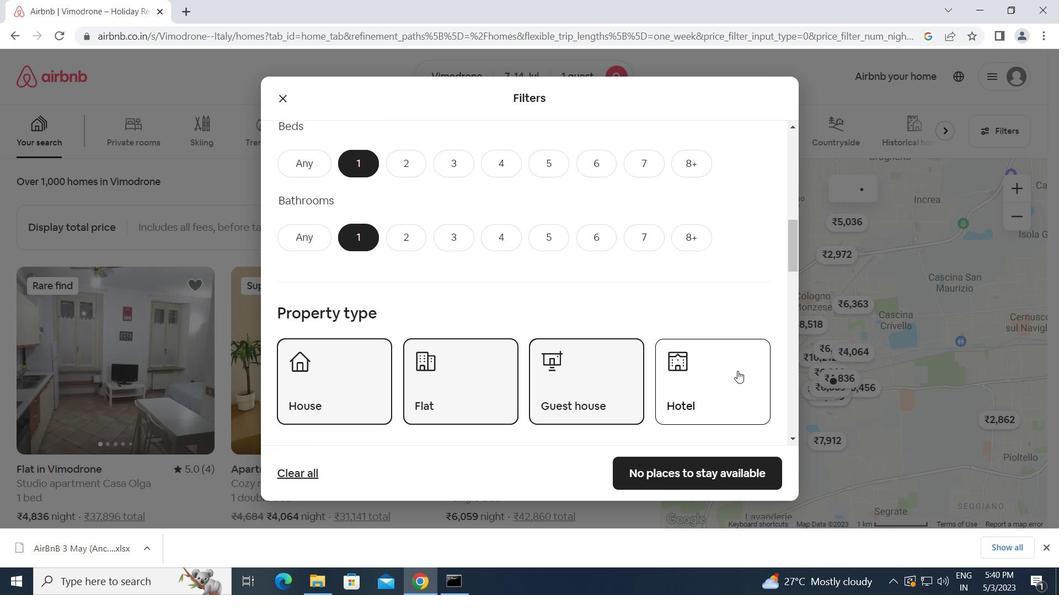 
Action: Mouse pressed left at (738, 370)
Screenshot: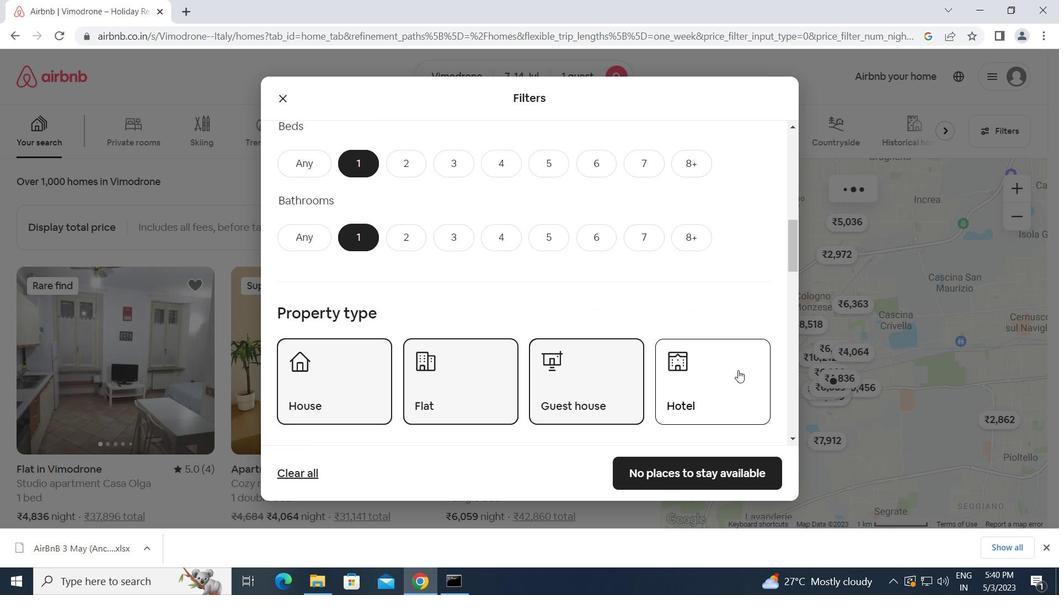 
Action: Mouse moved to (720, 367)
Screenshot: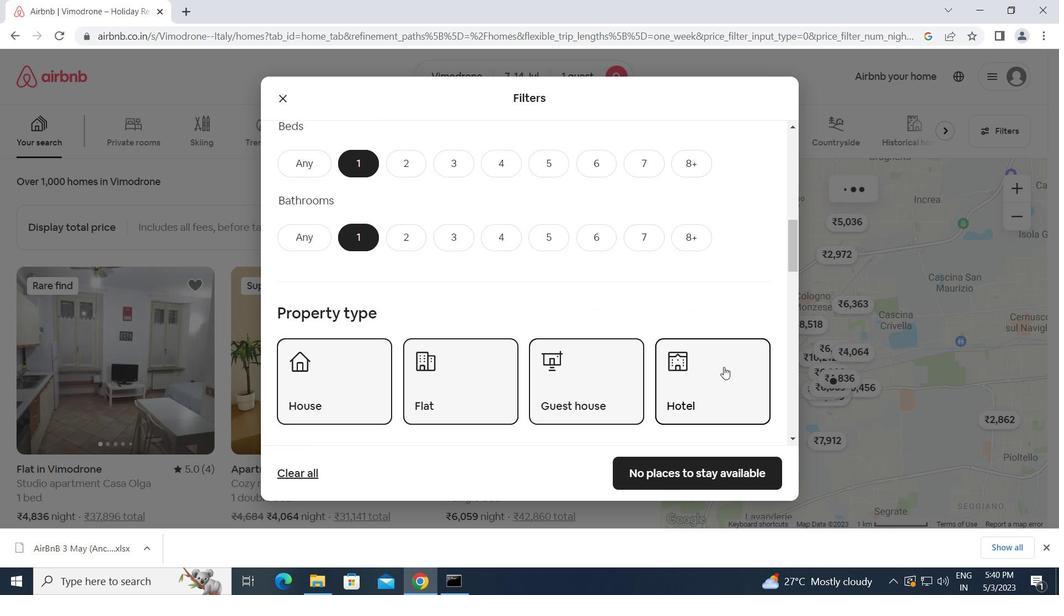 
Action: Mouse scrolled (720, 366) with delta (0, 0)
Screenshot: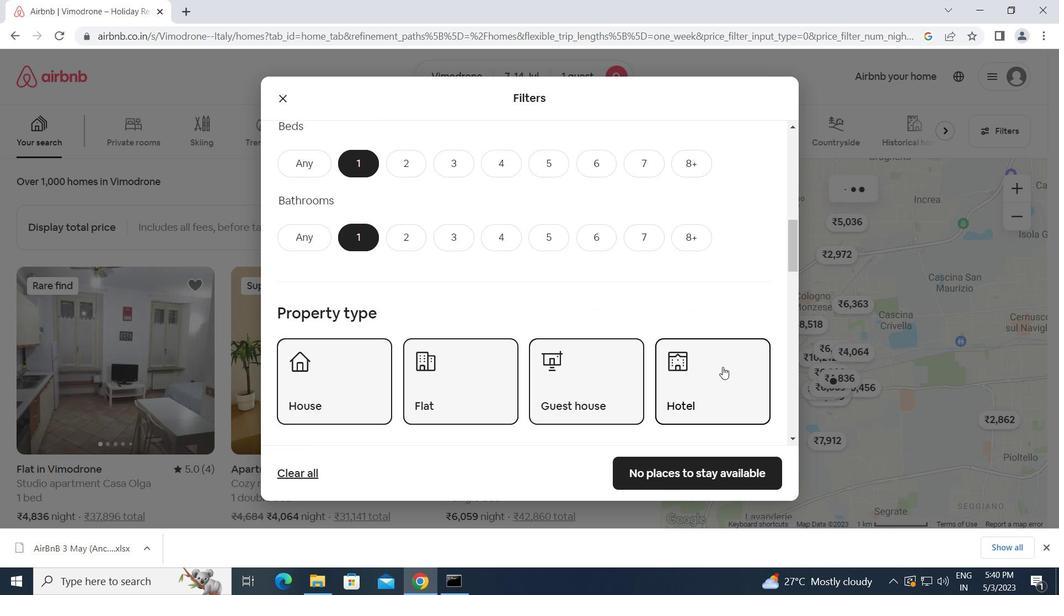 
Action: Mouse scrolled (720, 366) with delta (0, 0)
Screenshot: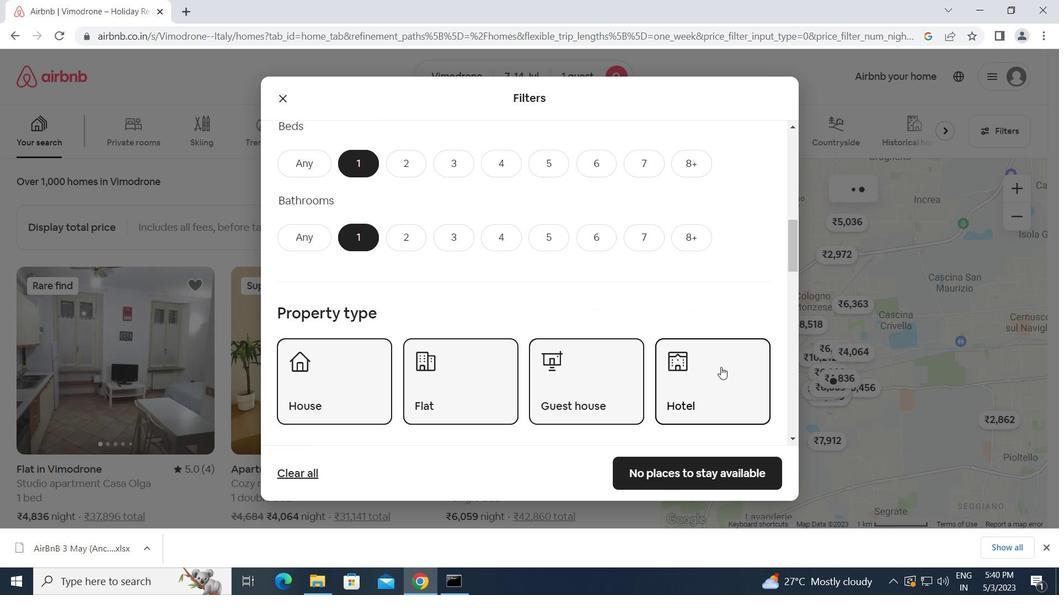 
Action: Mouse scrolled (720, 366) with delta (0, 0)
Screenshot: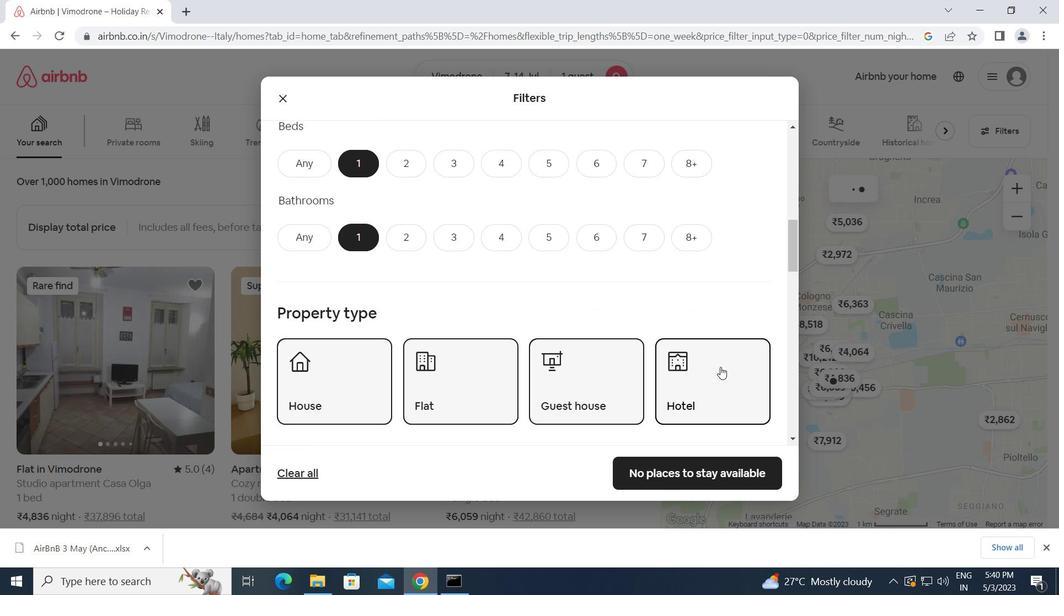 
Action: Mouse scrolled (720, 366) with delta (0, 0)
Screenshot: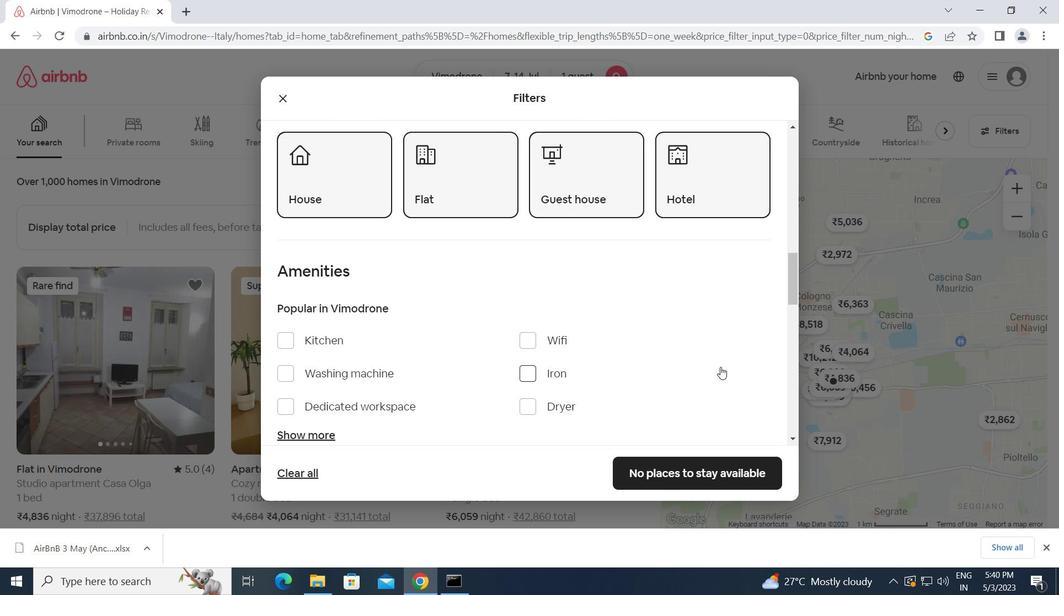 
Action: Mouse scrolled (720, 366) with delta (0, 0)
Screenshot: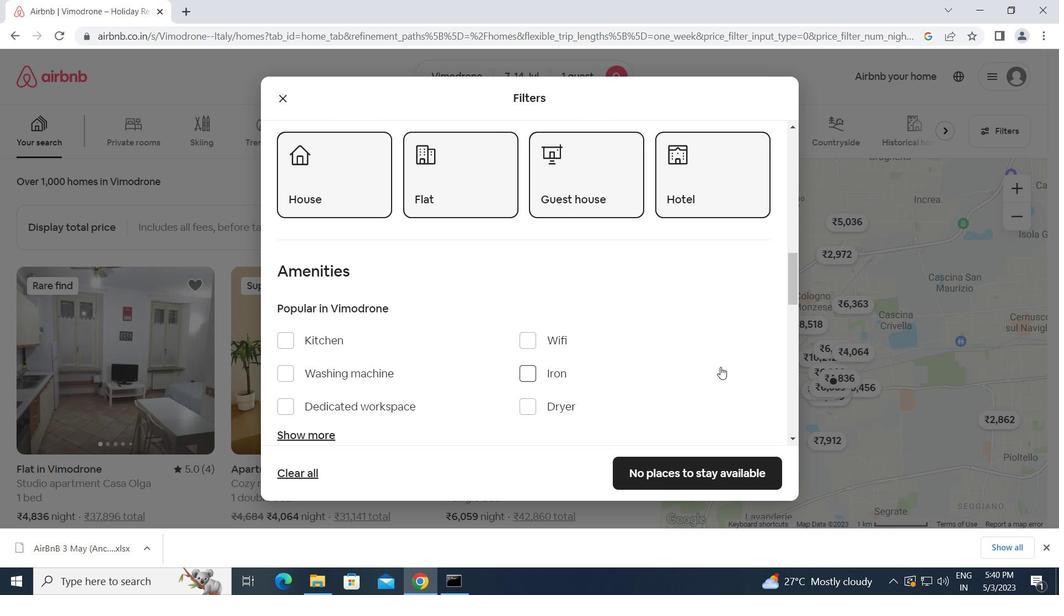 
Action: Mouse scrolled (720, 366) with delta (0, 0)
Screenshot: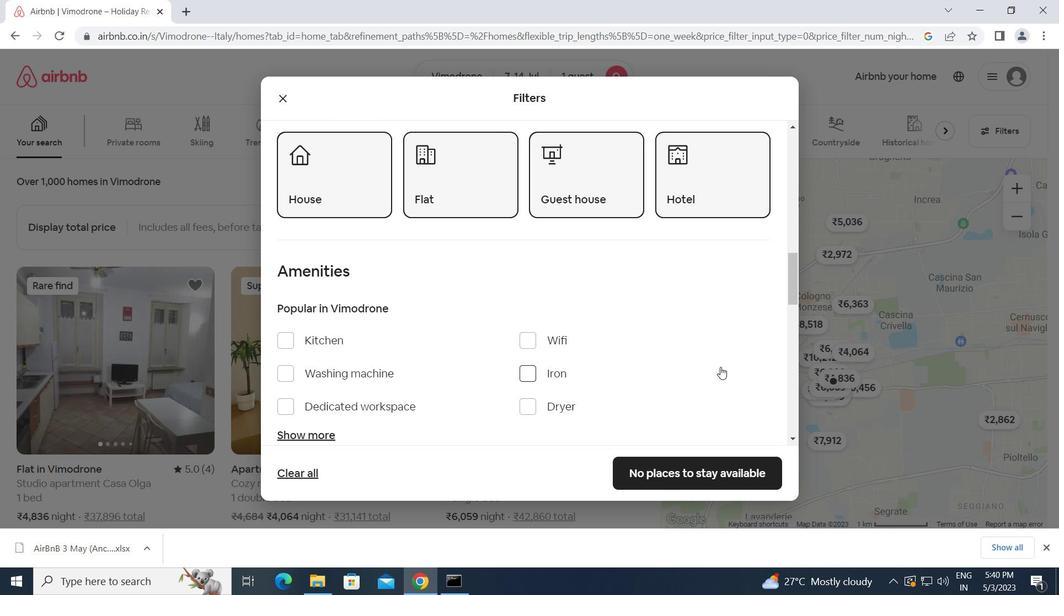 
Action: Mouse scrolled (720, 366) with delta (0, 0)
Screenshot: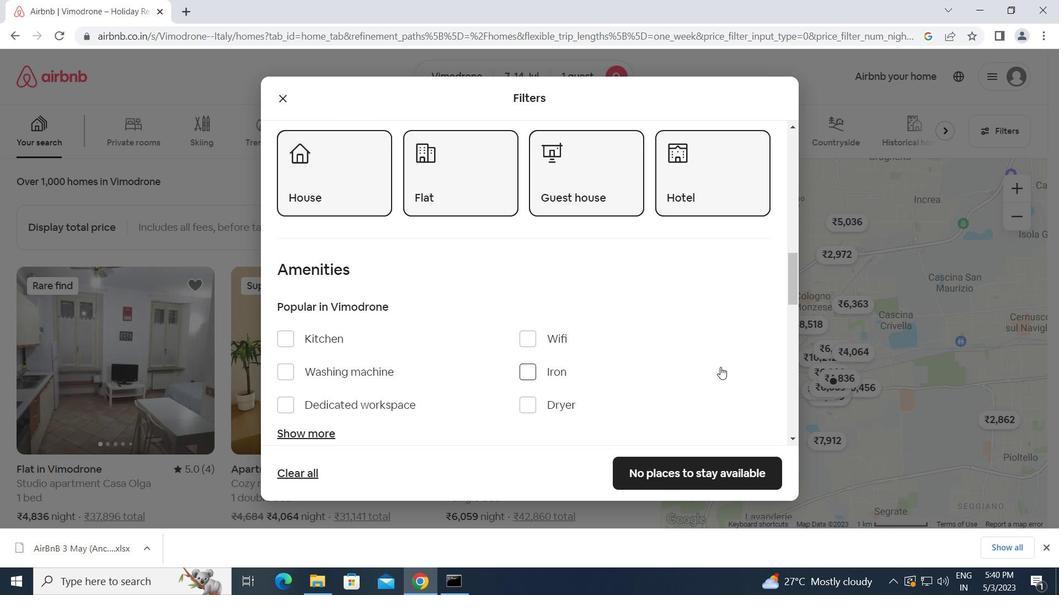 
Action: Mouse moved to (746, 322)
Screenshot: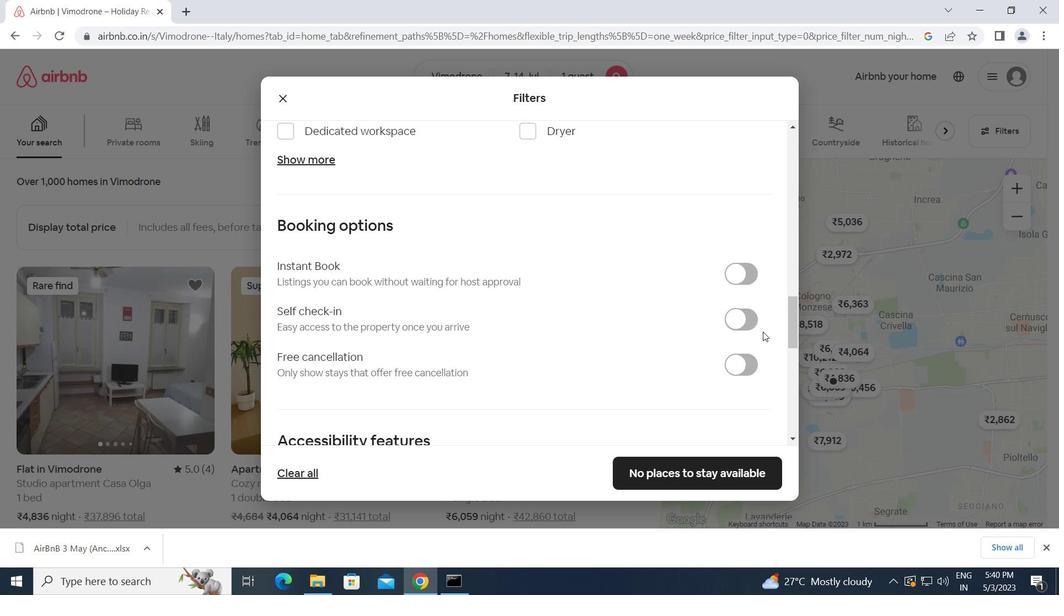 
Action: Mouse pressed left at (746, 322)
Screenshot: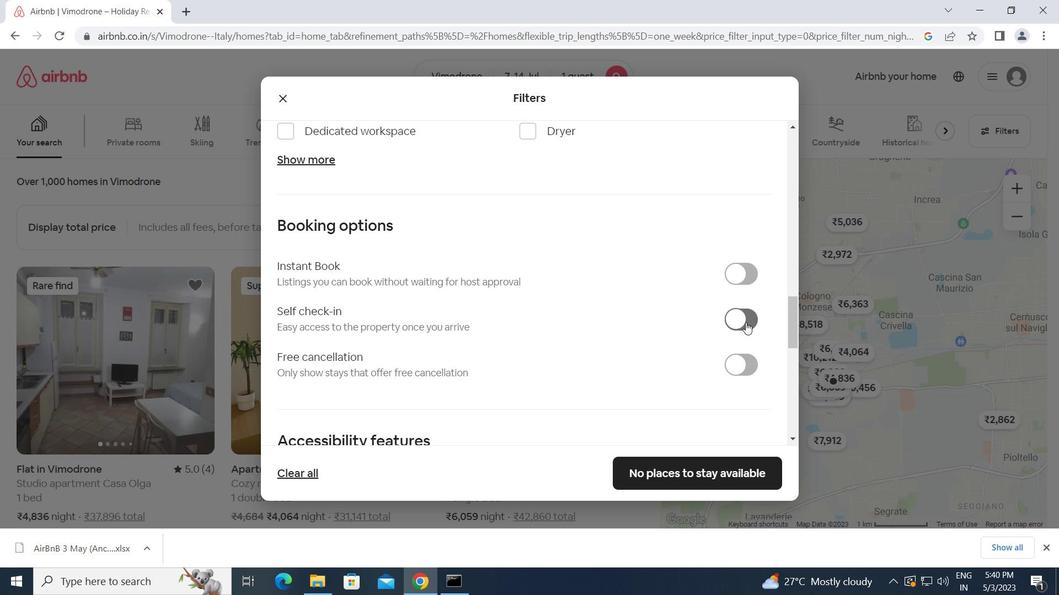 
Action: Mouse moved to (610, 363)
Screenshot: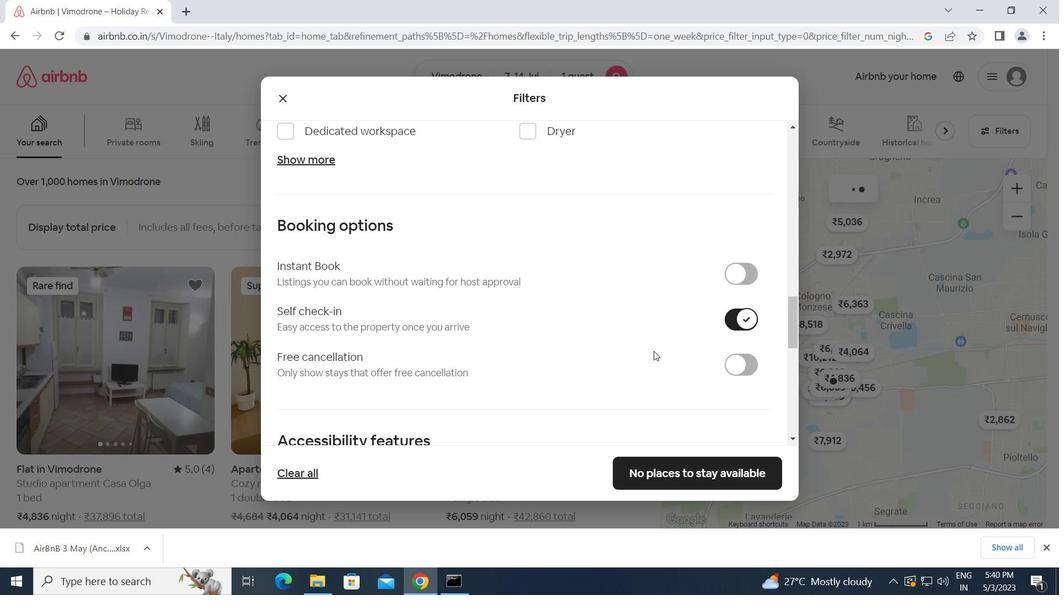 
Action: Mouse scrolled (610, 363) with delta (0, 0)
Screenshot: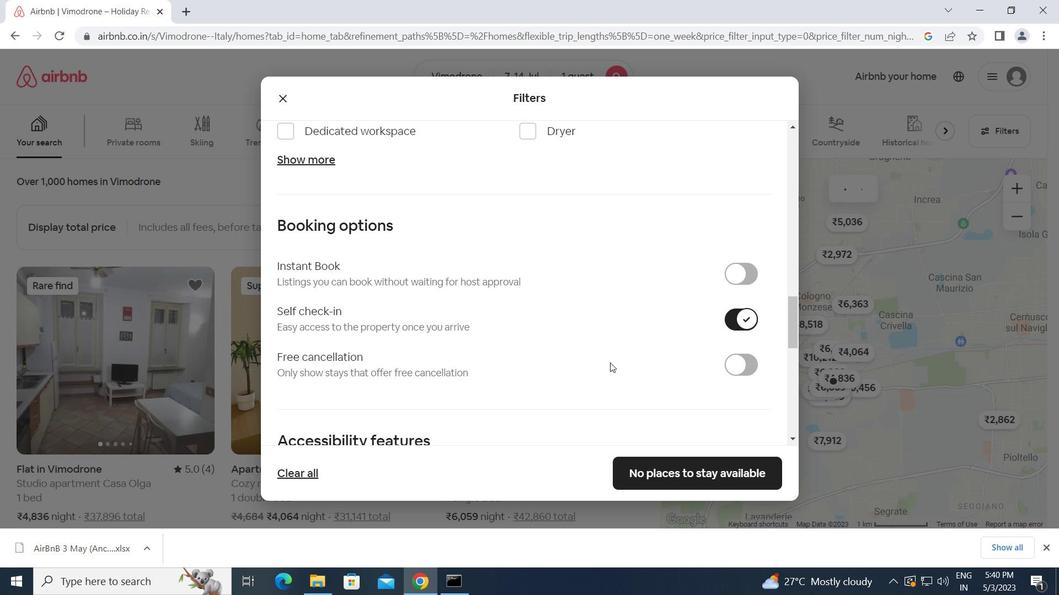 
Action: Mouse scrolled (610, 363) with delta (0, 0)
Screenshot: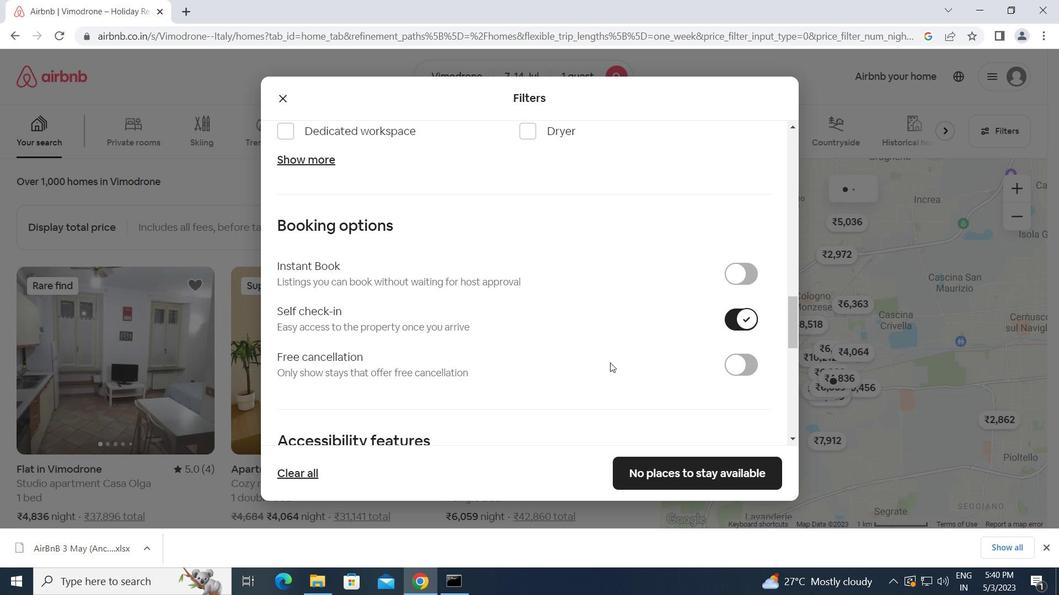 
Action: Mouse scrolled (610, 363) with delta (0, 0)
Screenshot: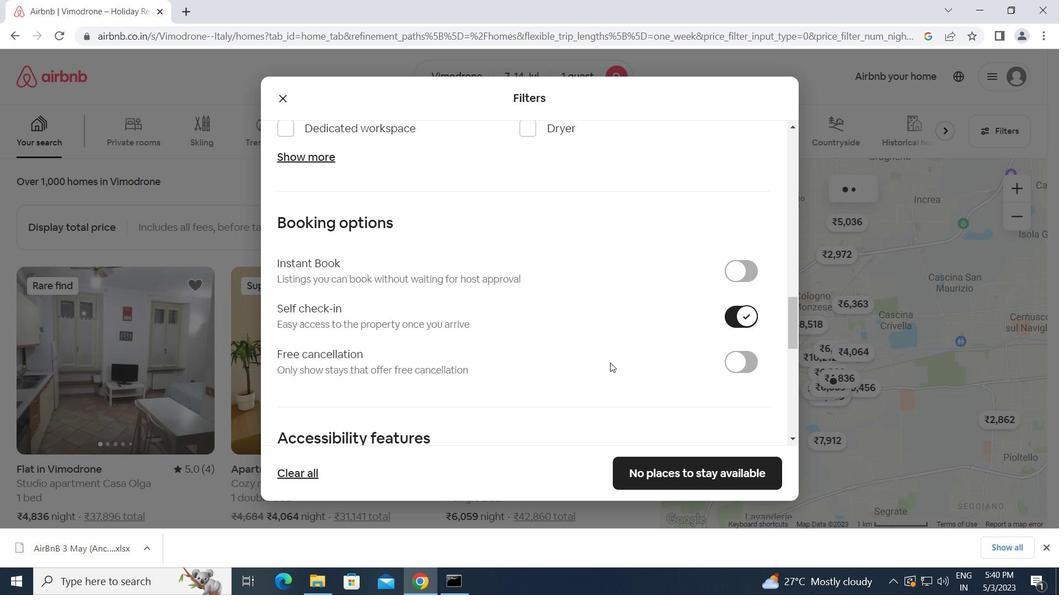 
Action: Mouse scrolled (610, 364) with delta (0, 0)
Screenshot: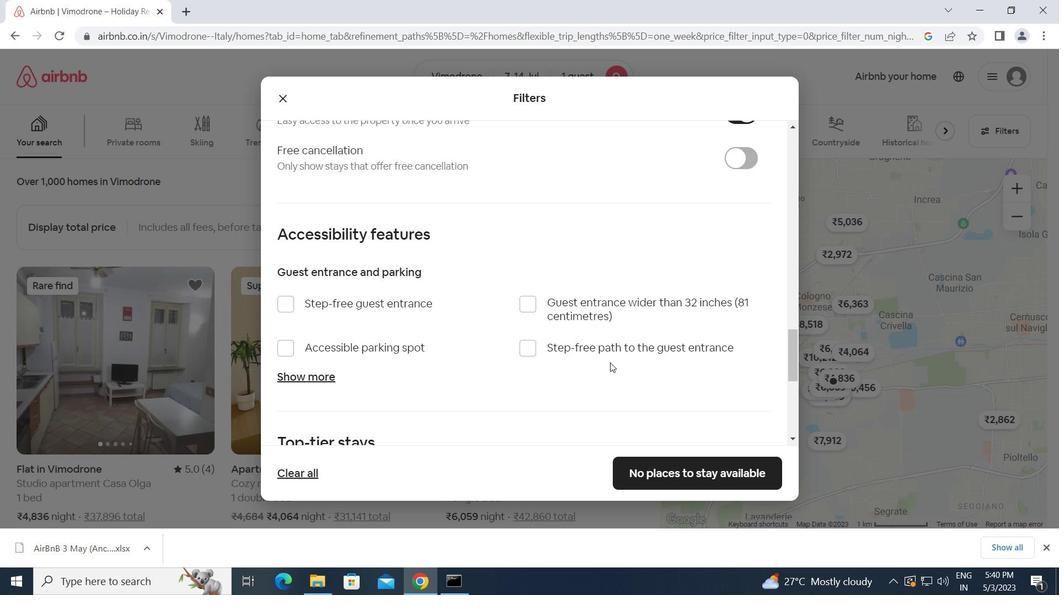 
Action: Mouse scrolled (610, 363) with delta (0, 0)
Screenshot: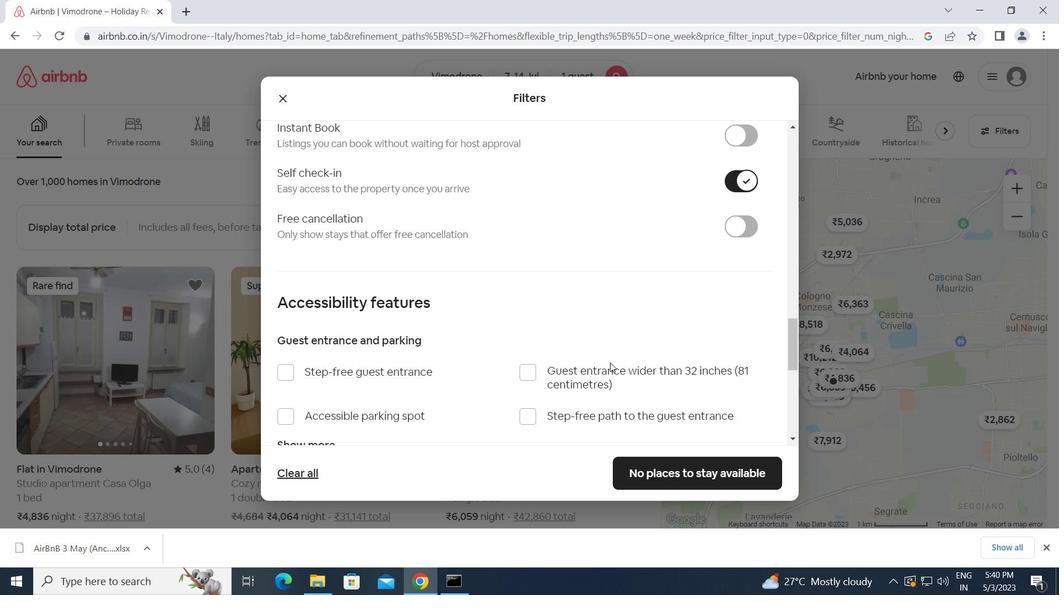 
Action: Mouse scrolled (610, 363) with delta (0, 0)
Screenshot: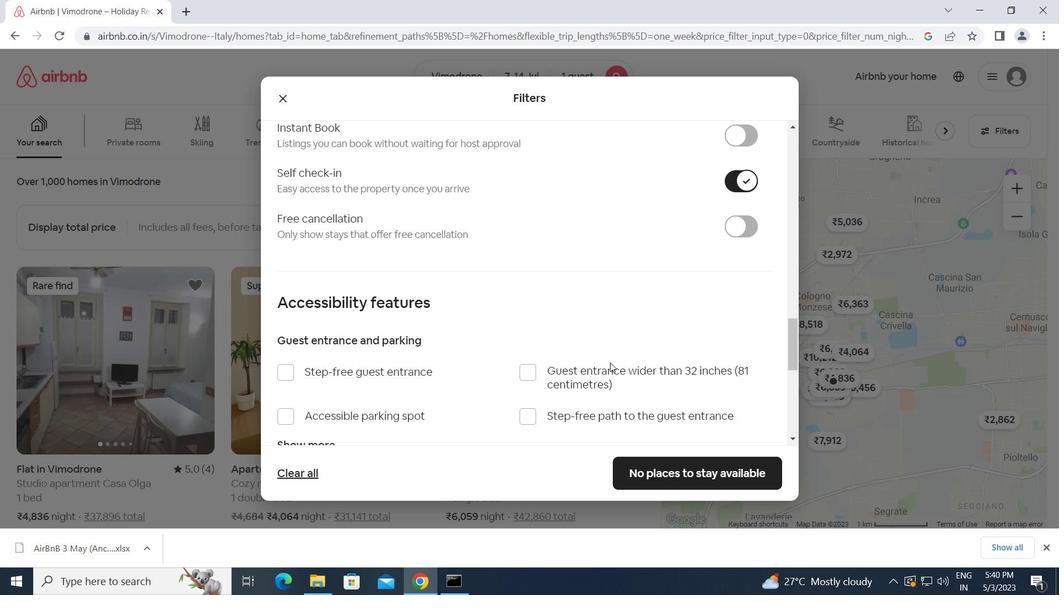 
Action: Mouse scrolled (610, 363) with delta (0, 0)
Screenshot: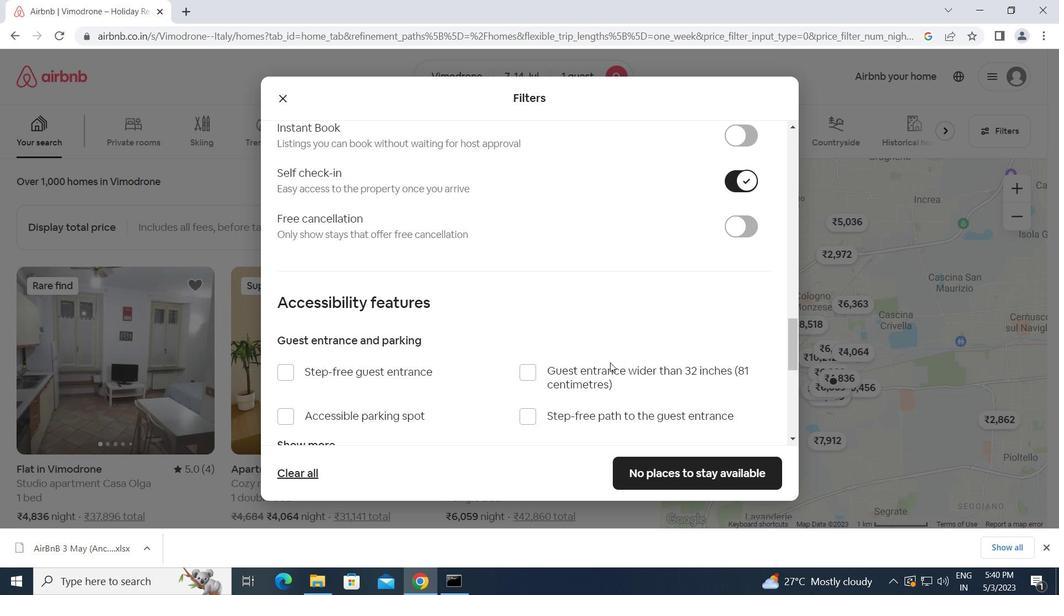 
Action: Mouse scrolled (610, 363) with delta (0, 0)
Screenshot: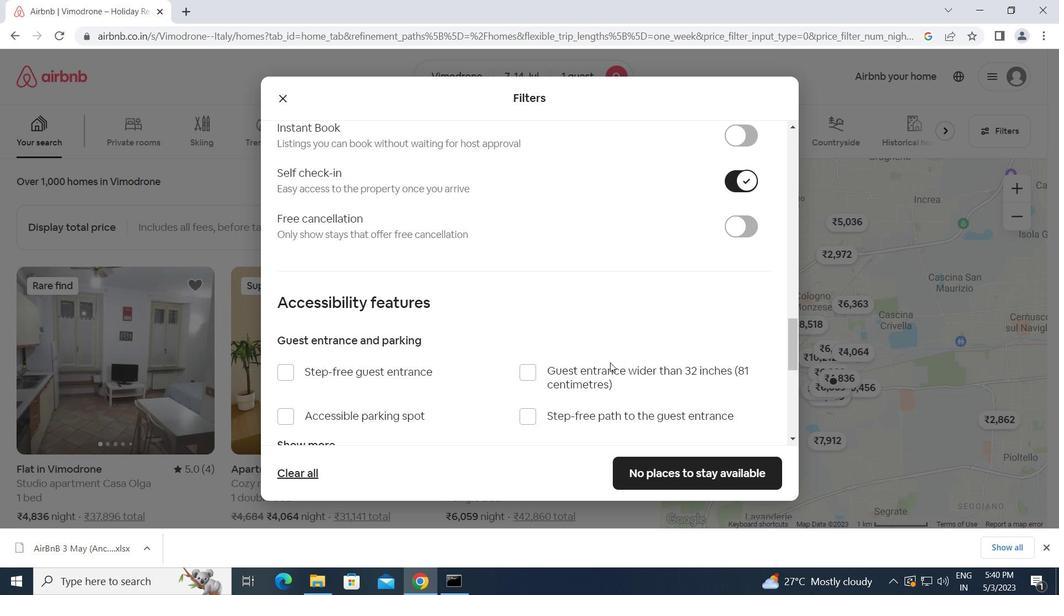 
Action: Mouse scrolled (610, 363) with delta (0, 0)
Screenshot: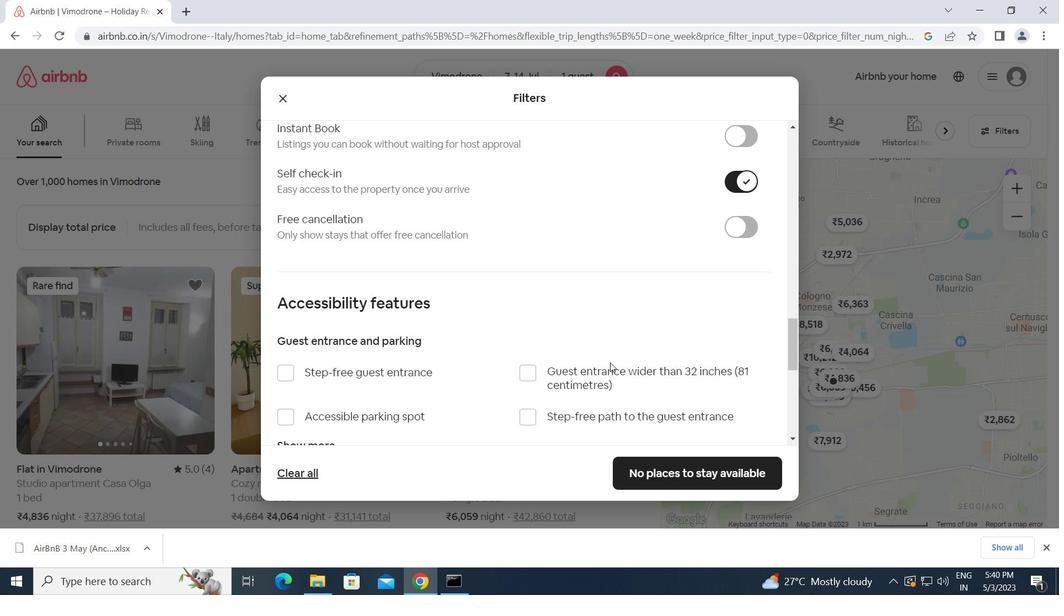 
Action: Mouse moved to (279, 397)
Screenshot: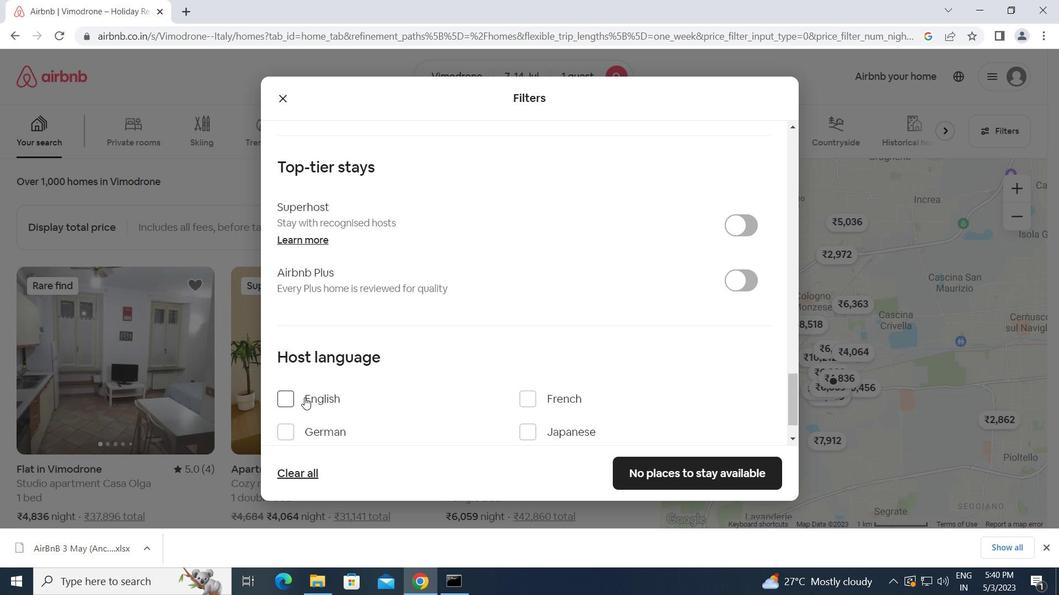 
Action: Mouse pressed left at (279, 397)
Screenshot: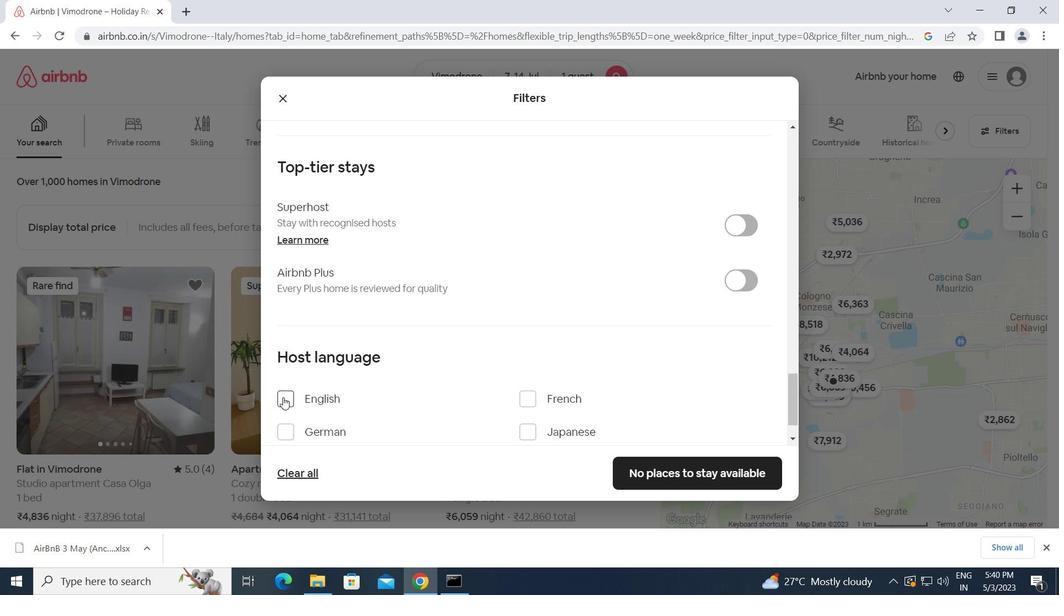 
Action: Mouse moved to (642, 472)
Screenshot: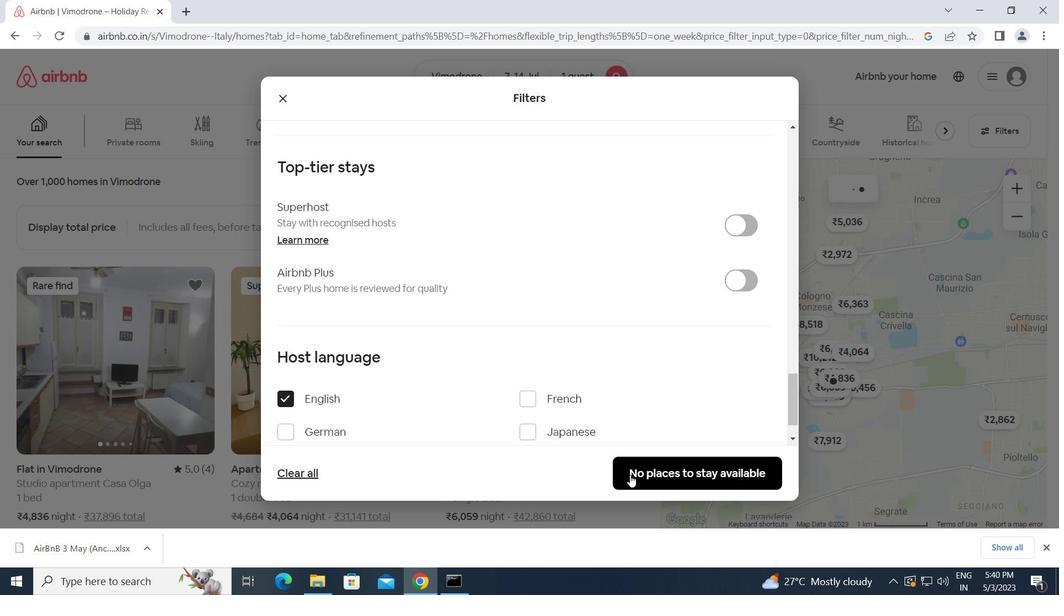 
Action: Mouse pressed left at (642, 472)
Screenshot: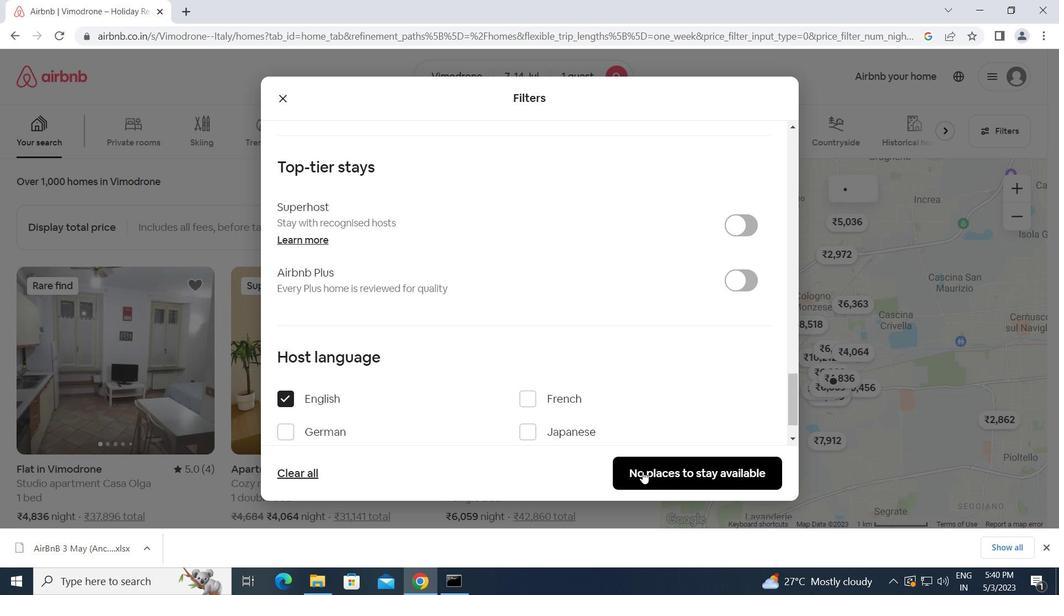 
Action: Mouse moved to (642, 469)
Screenshot: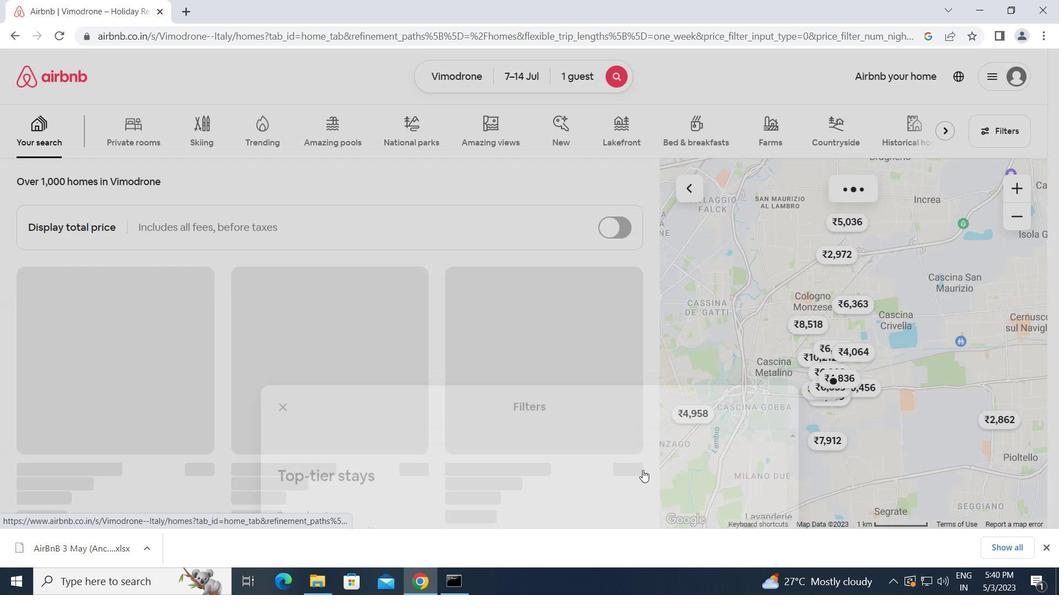 
